 Task: Set date custom field "assignee" to "now".
Action: Mouse moved to (1400, 117)
Screenshot: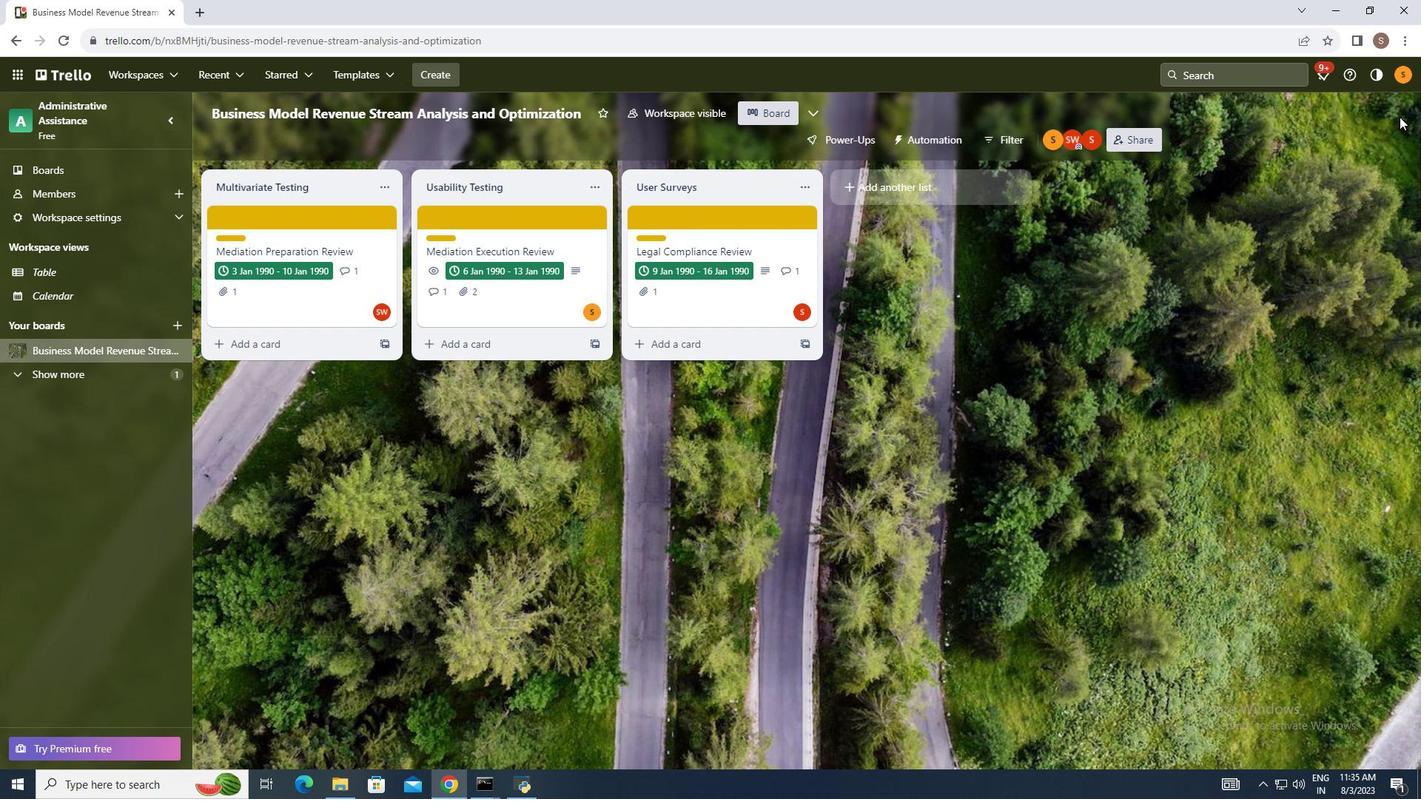 
Action: Mouse pressed left at (1400, 117)
Screenshot: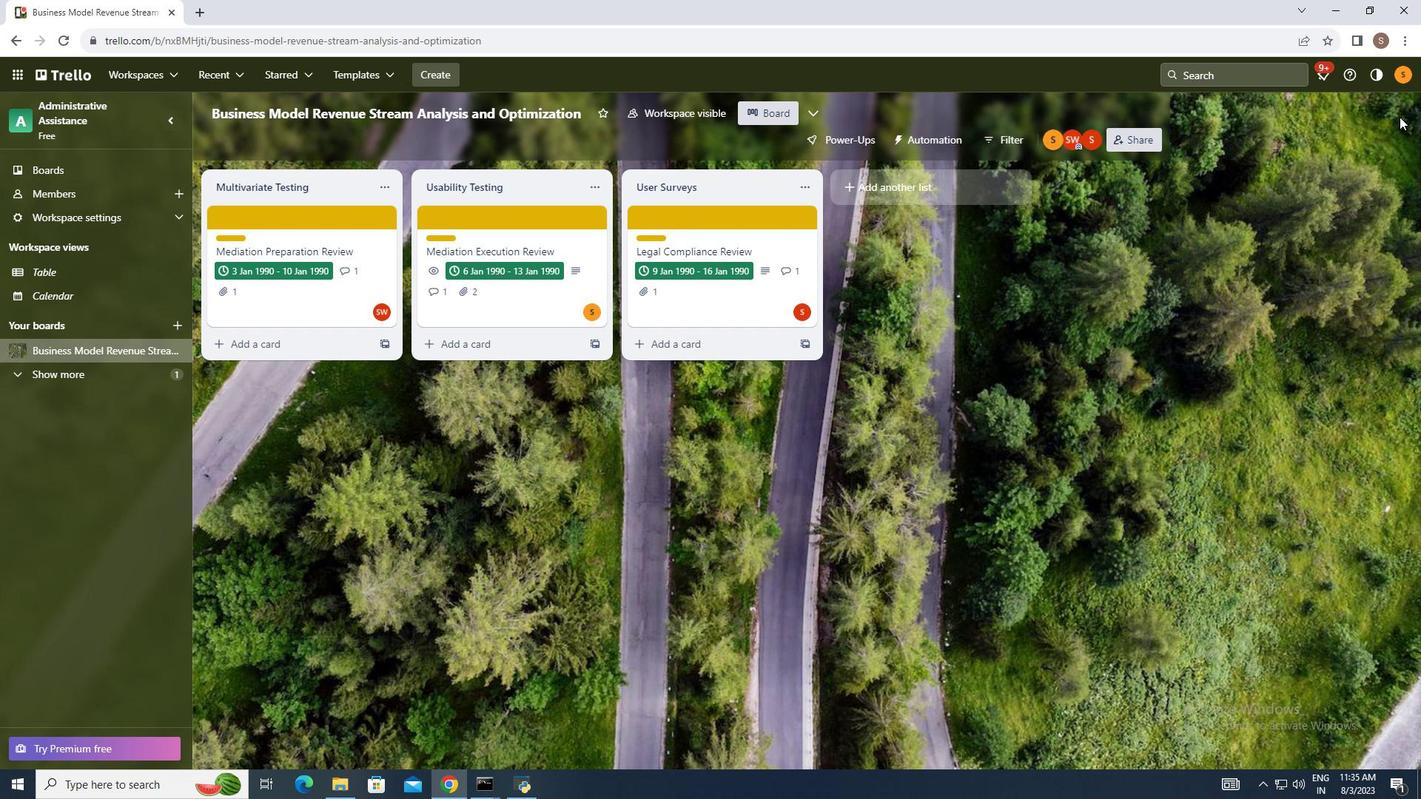 
Action: Mouse moved to (1297, 316)
Screenshot: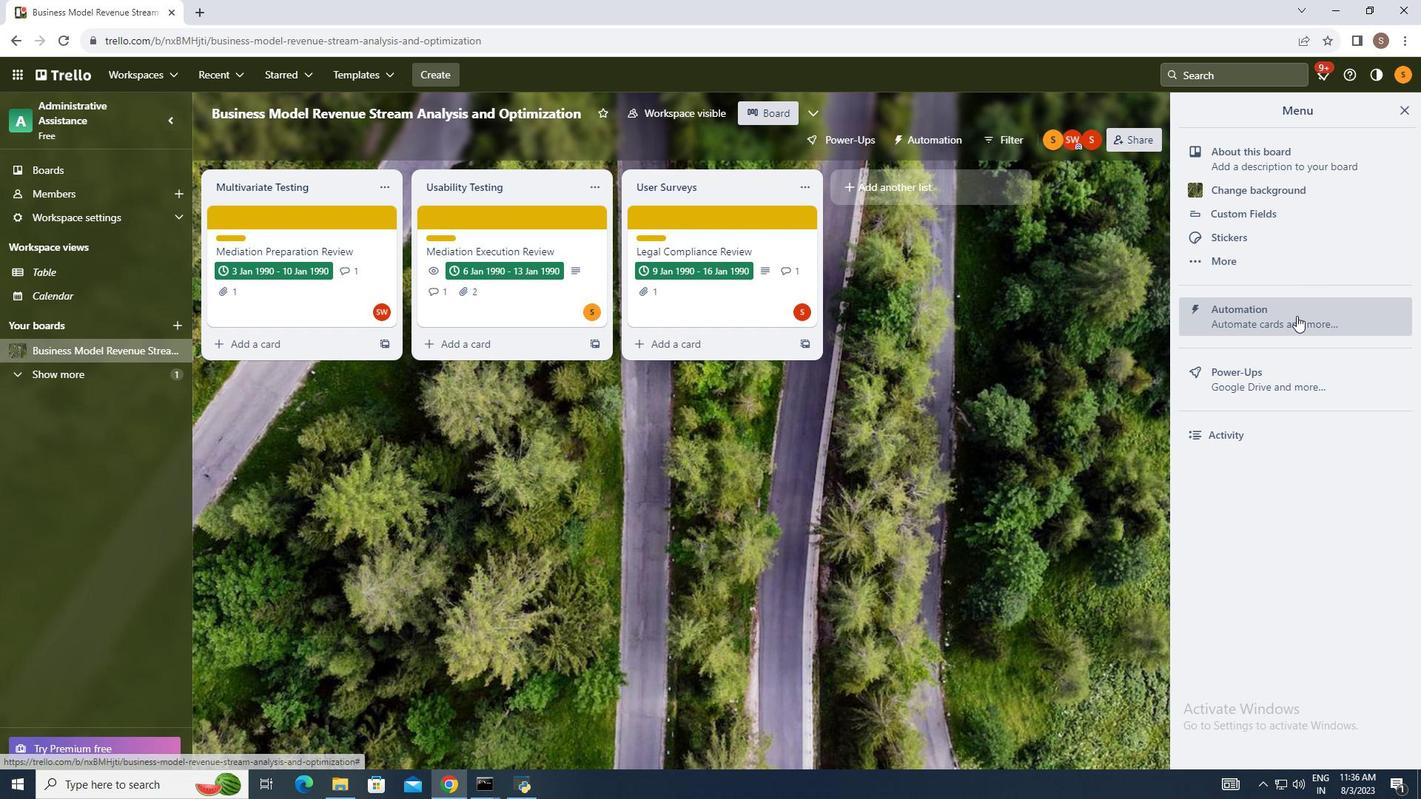 
Action: Mouse pressed left at (1297, 316)
Screenshot: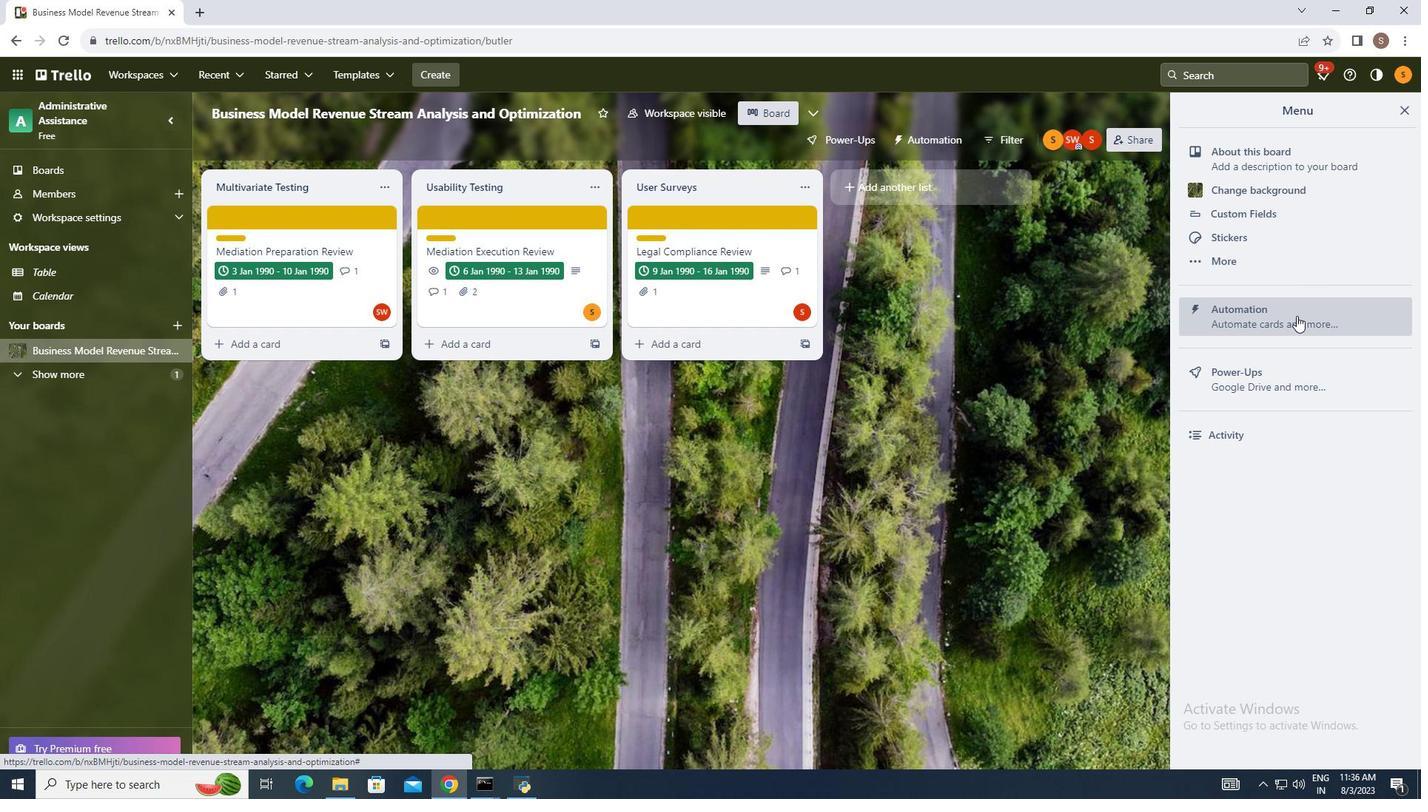
Action: Mouse moved to (285, 390)
Screenshot: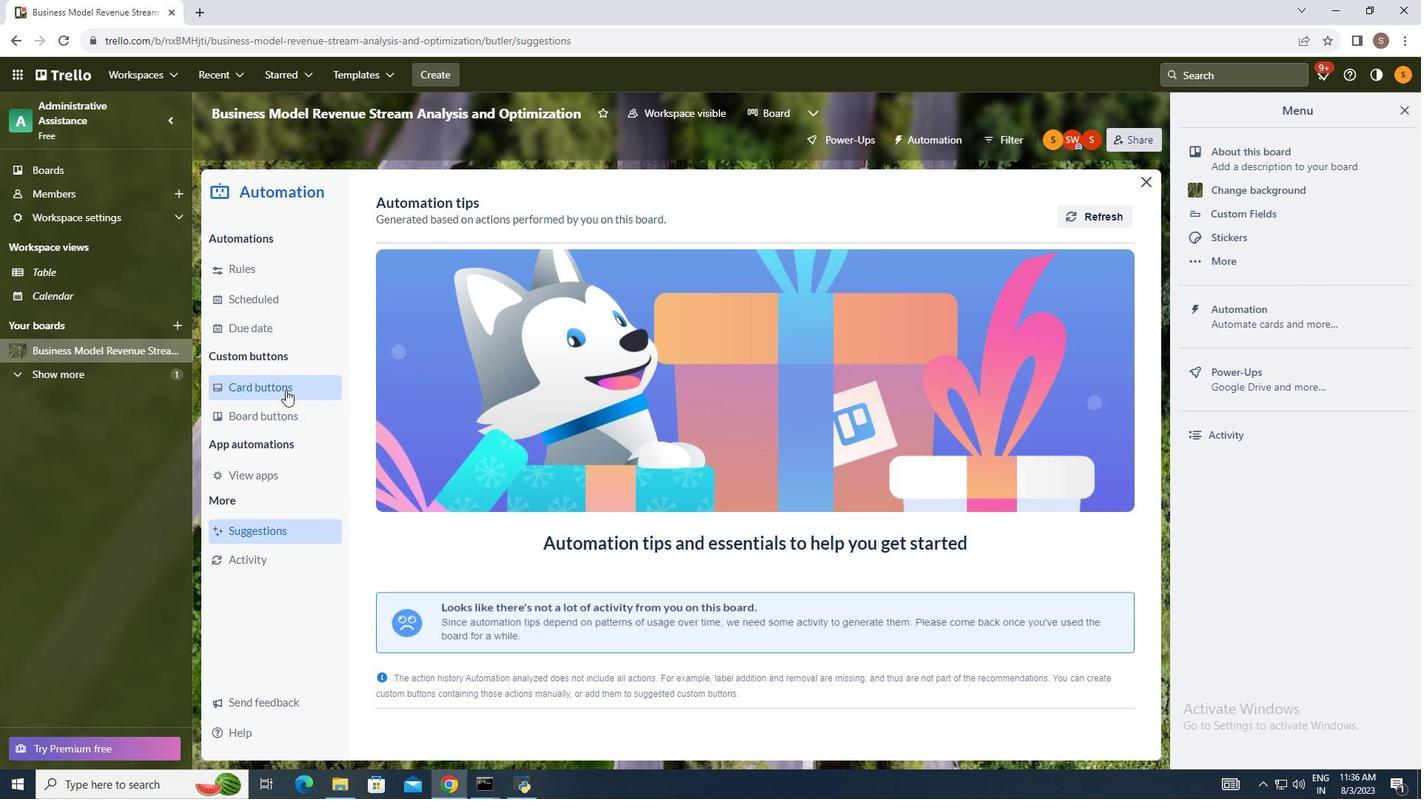 
Action: Mouse pressed left at (285, 390)
Screenshot: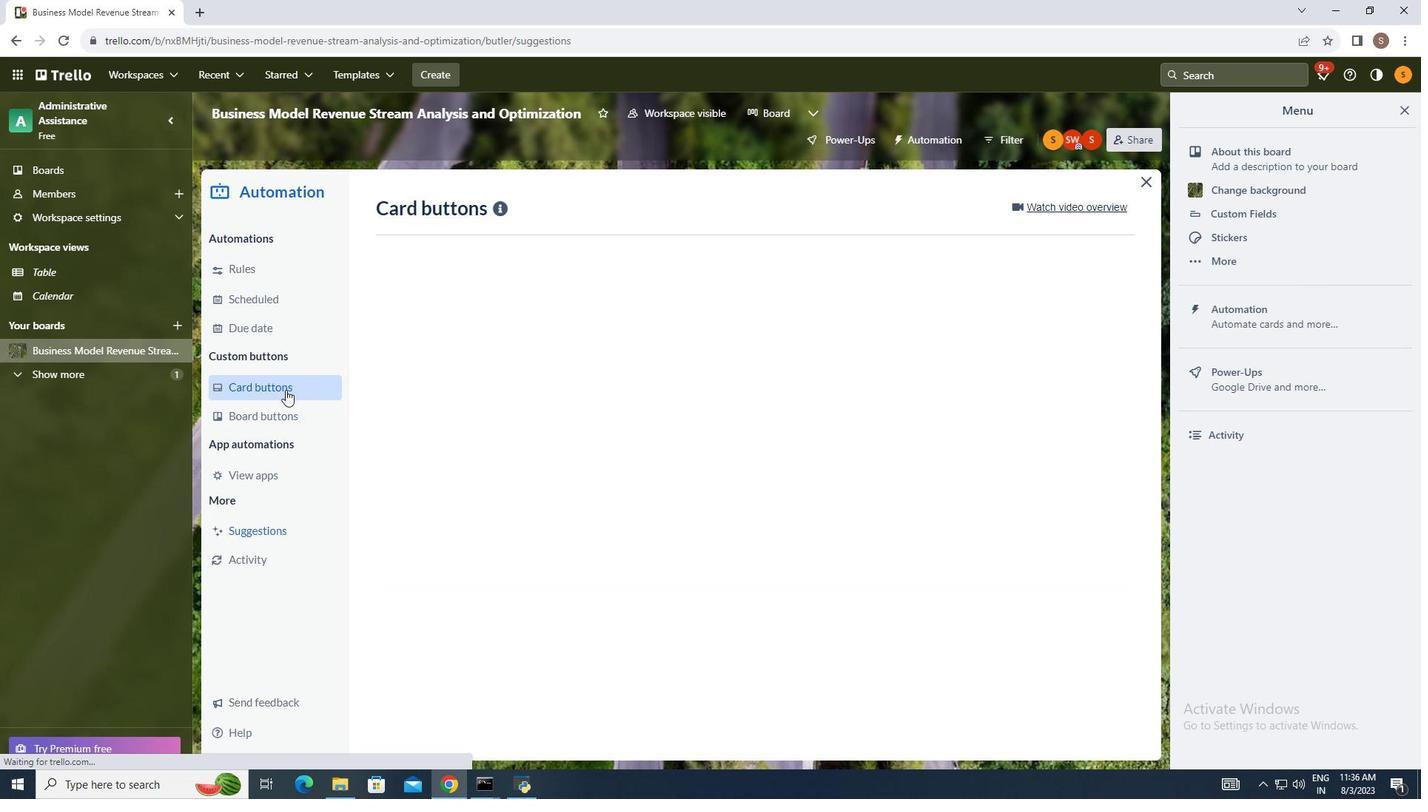 
Action: Mouse moved to (1070, 213)
Screenshot: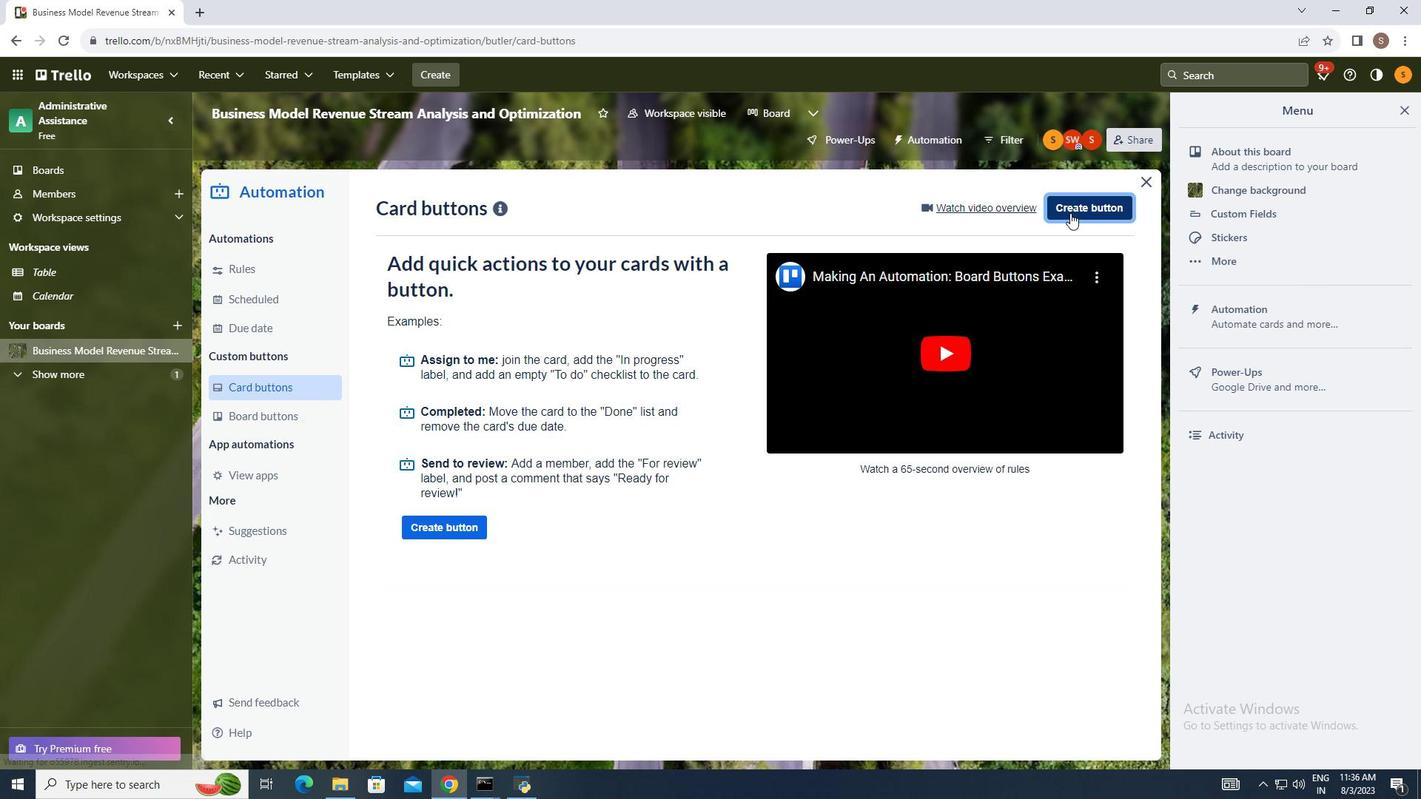 
Action: Mouse pressed left at (1070, 213)
Screenshot: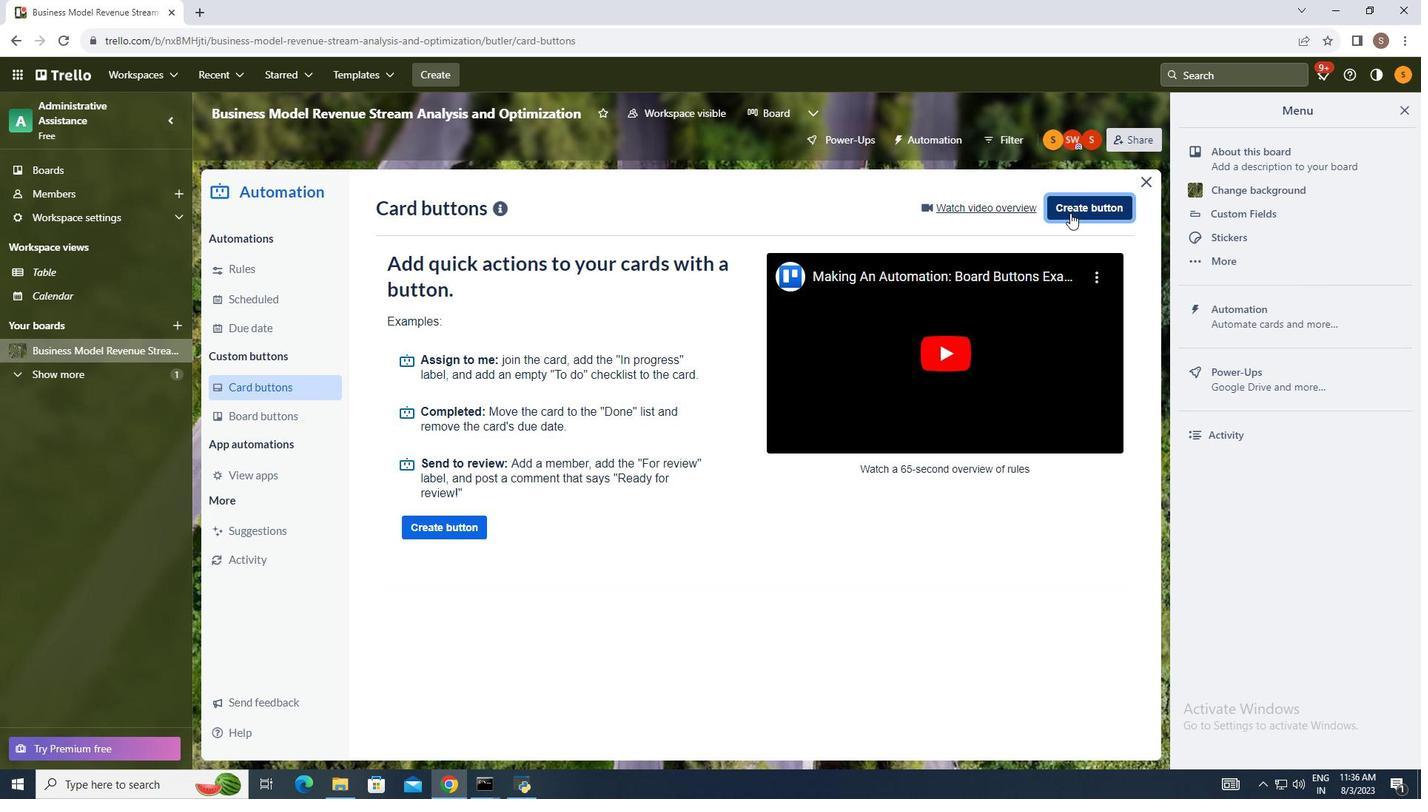 
Action: Mouse moved to (756, 417)
Screenshot: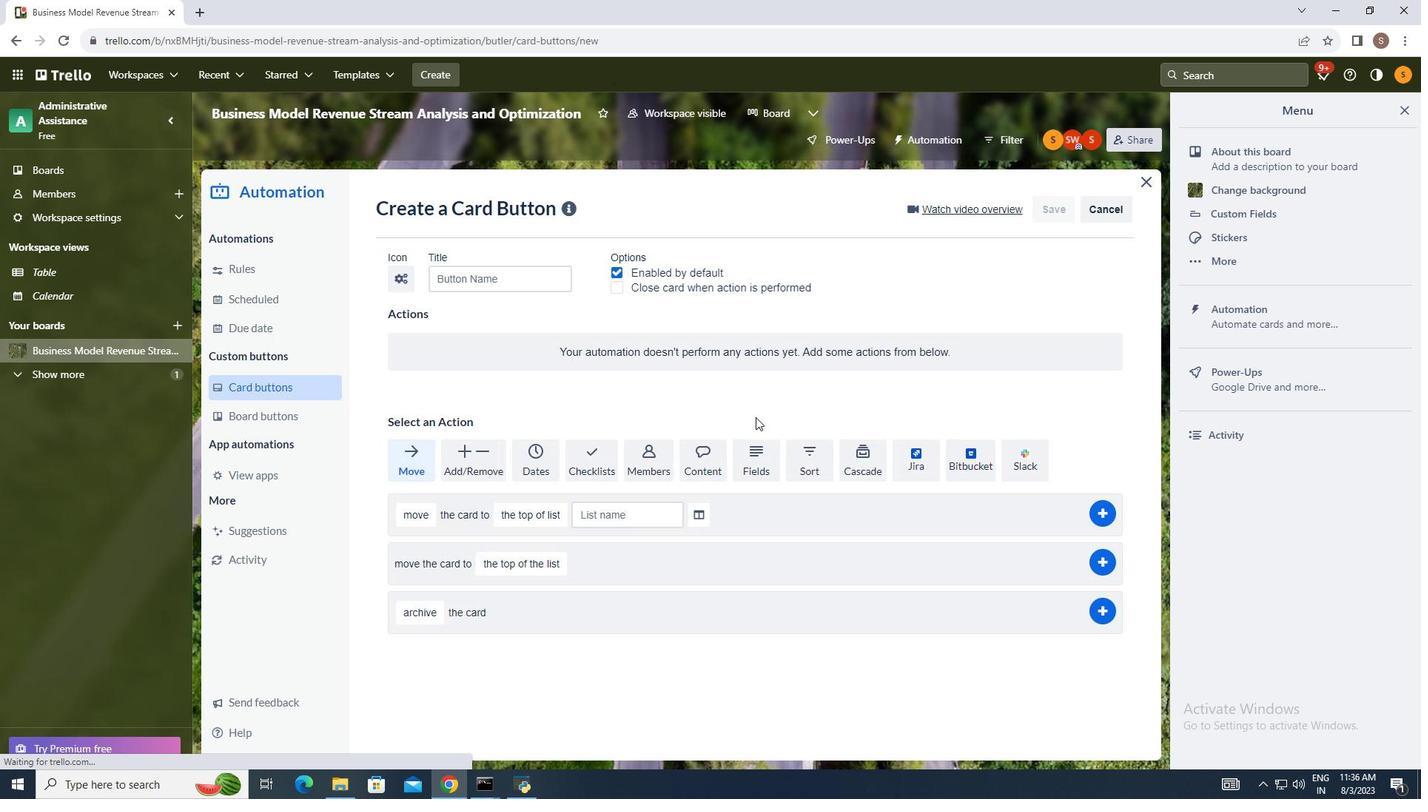 
Action: Mouse pressed left at (756, 417)
Screenshot: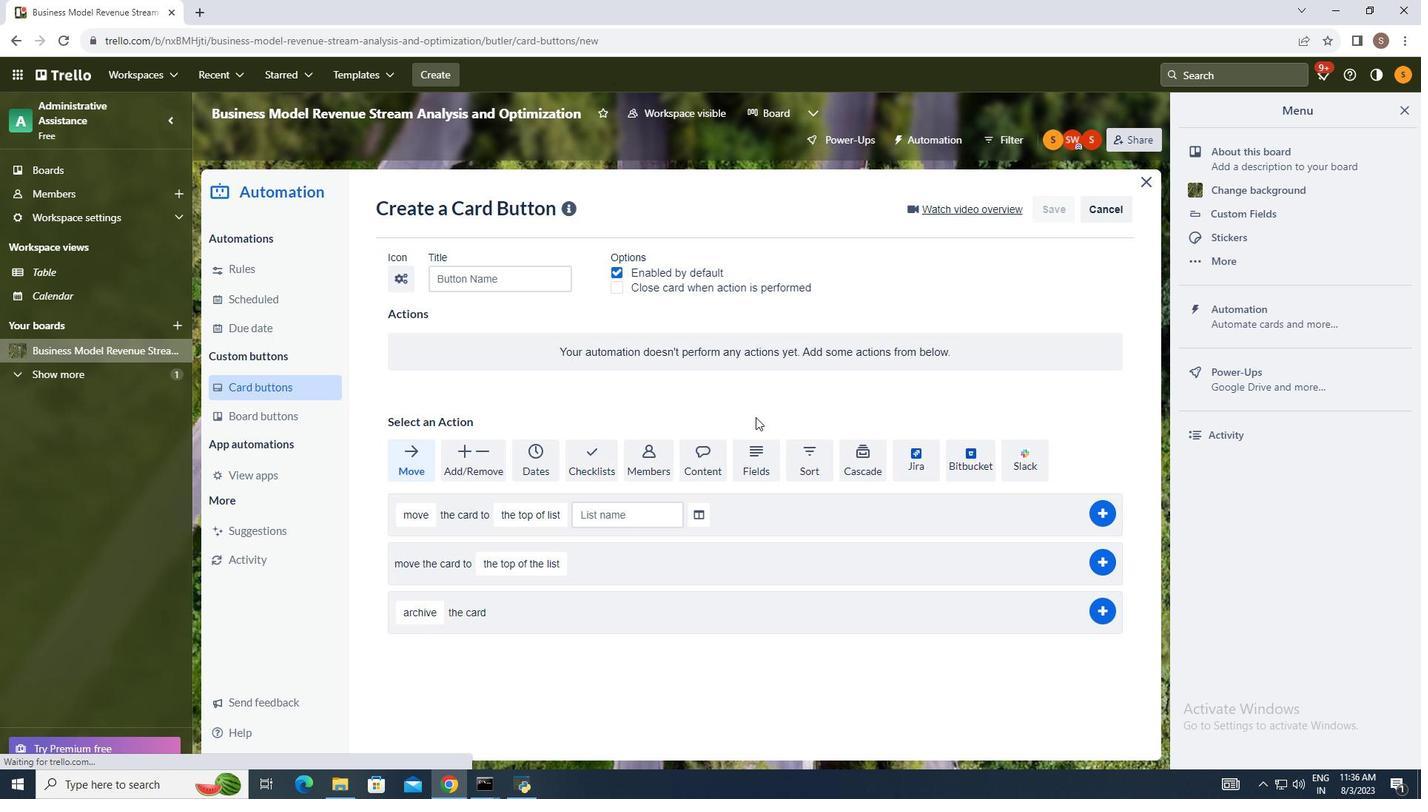 
Action: Mouse moved to (761, 457)
Screenshot: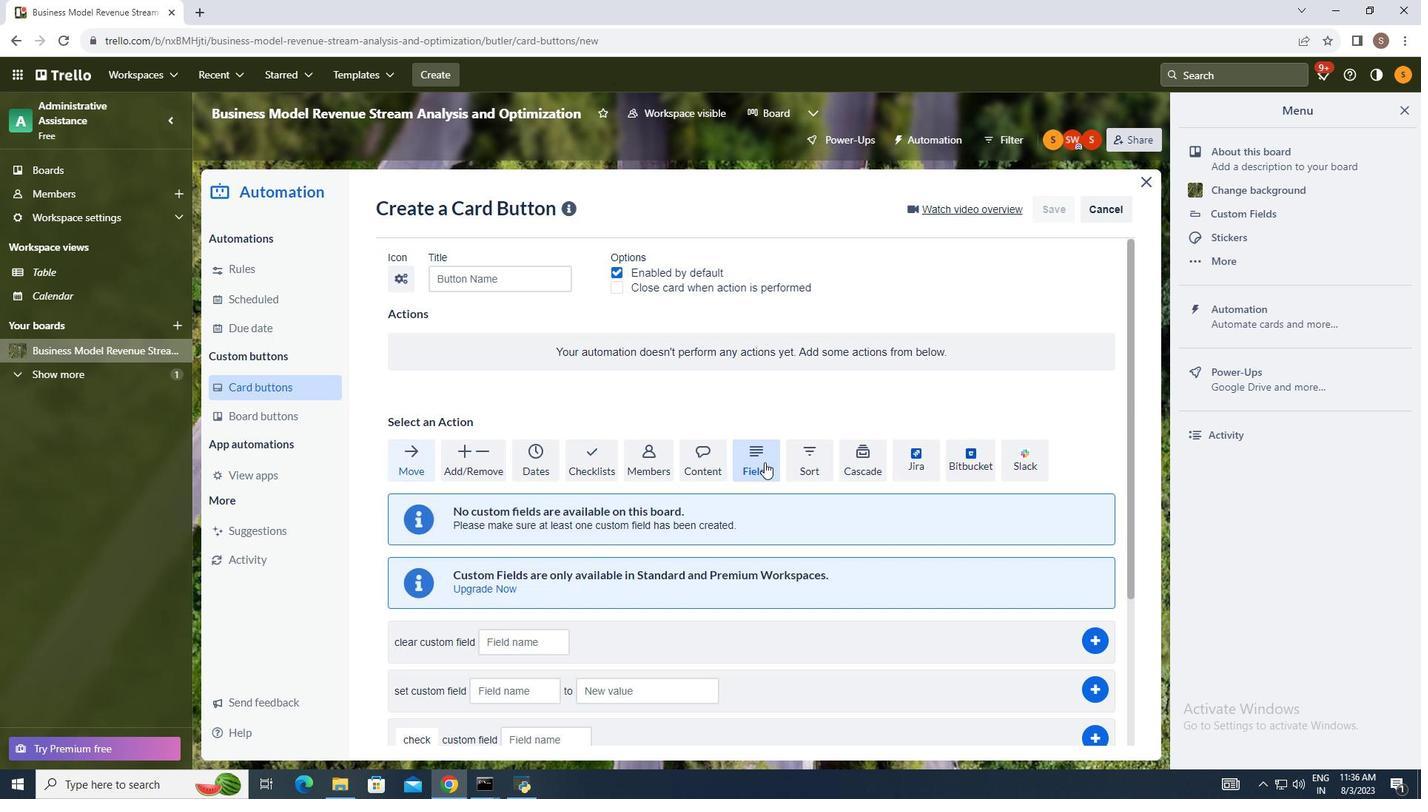 
Action: Mouse pressed left at (761, 457)
Screenshot: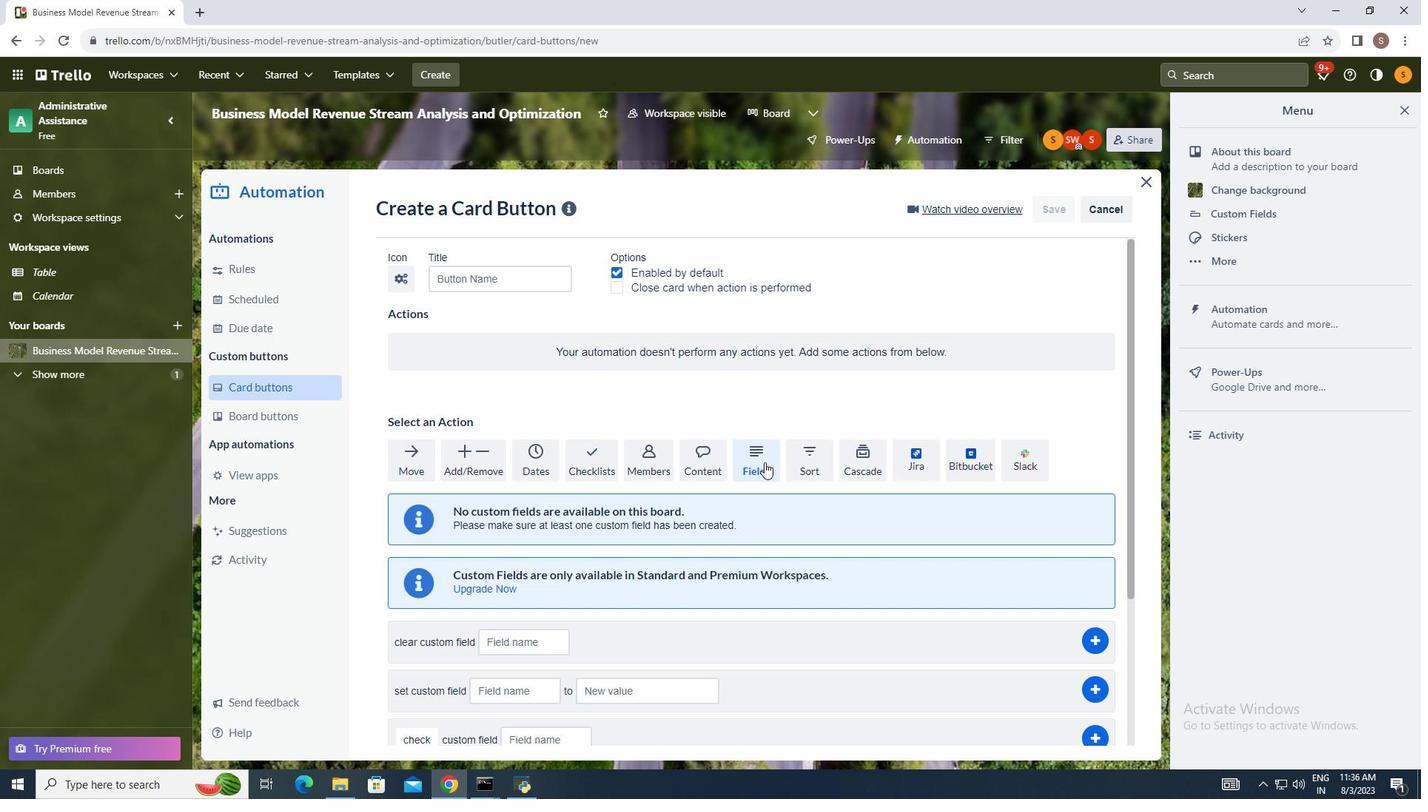 
Action: Mouse moved to (760, 512)
Screenshot: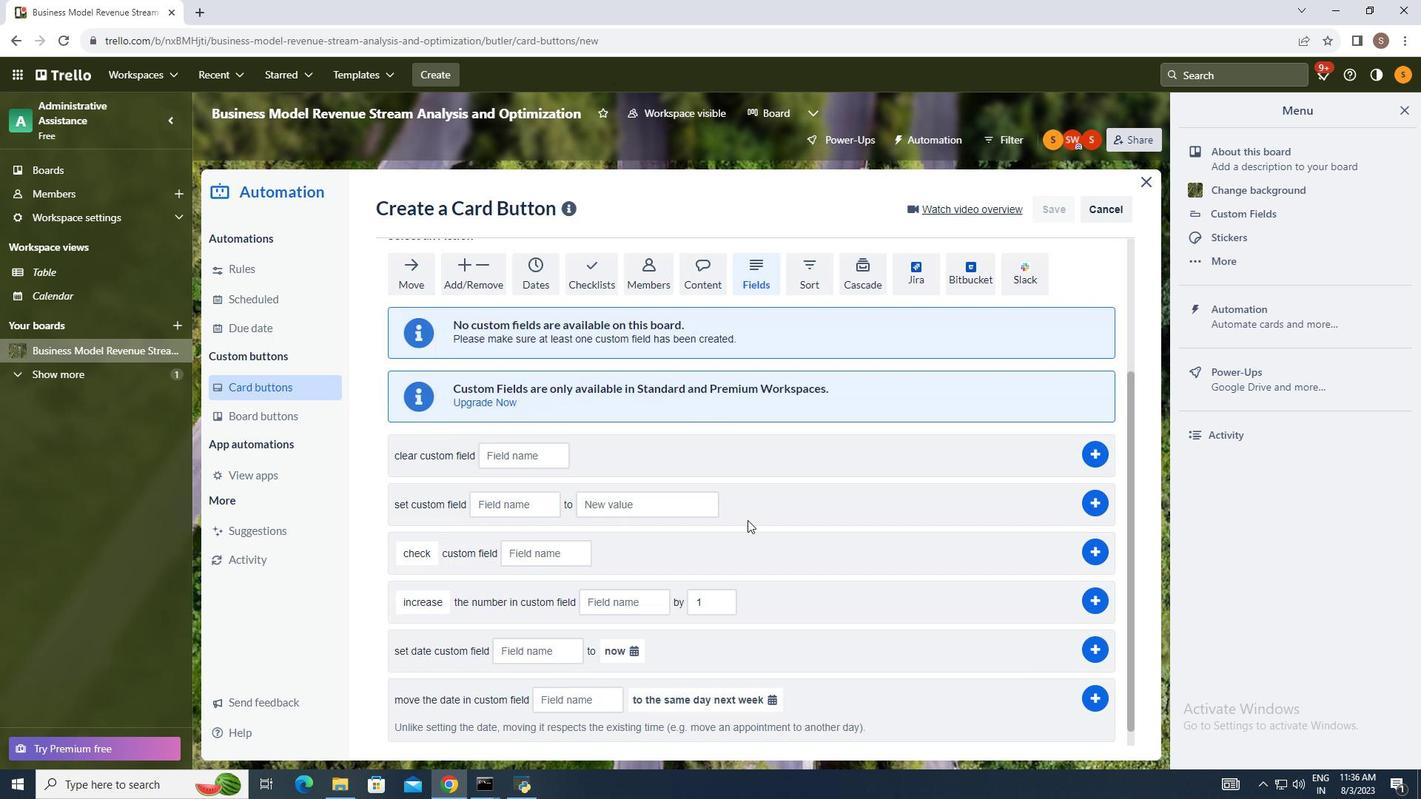 
Action: Mouse scrolled (760, 511) with delta (0, 0)
Screenshot: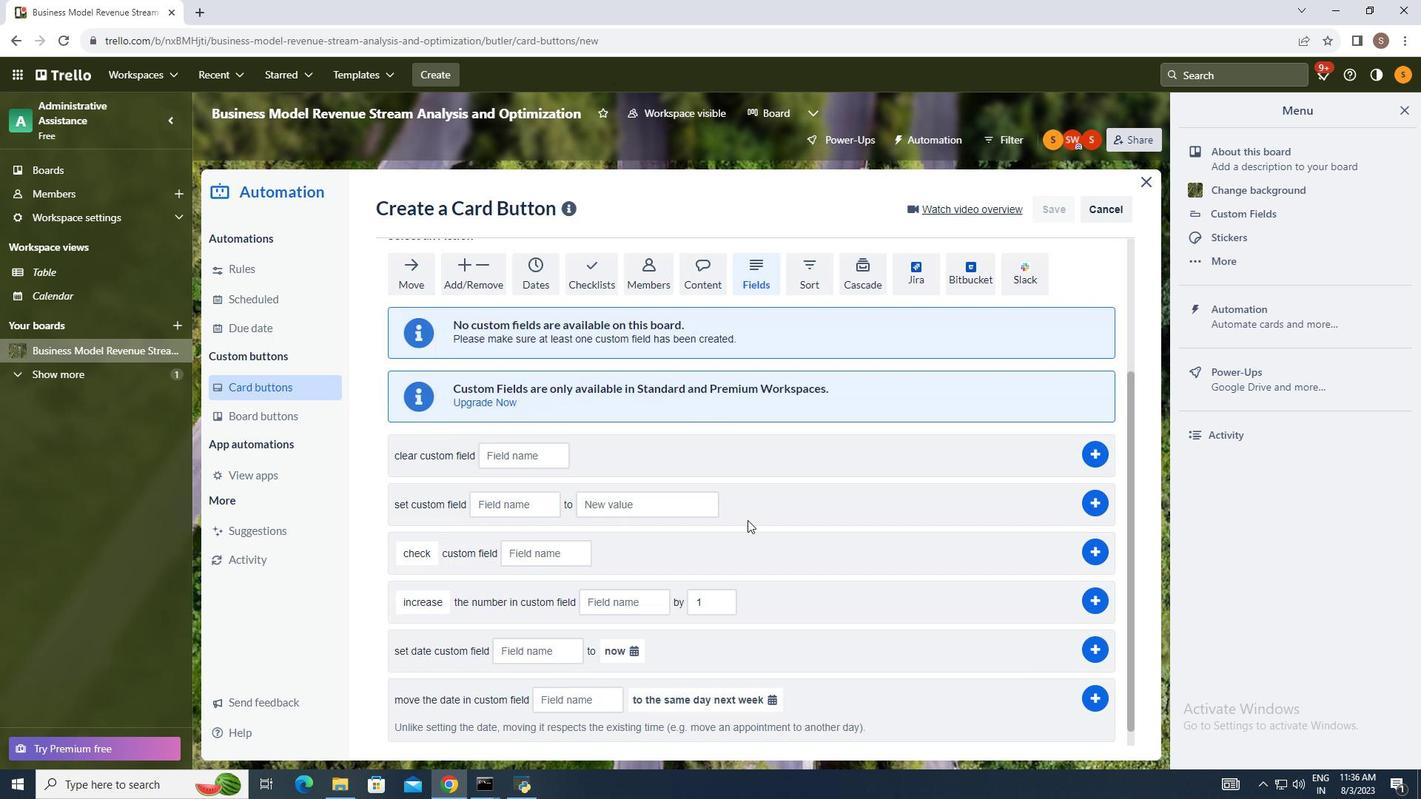 
Action: Mouse moved to (753, 519)
Screenshot: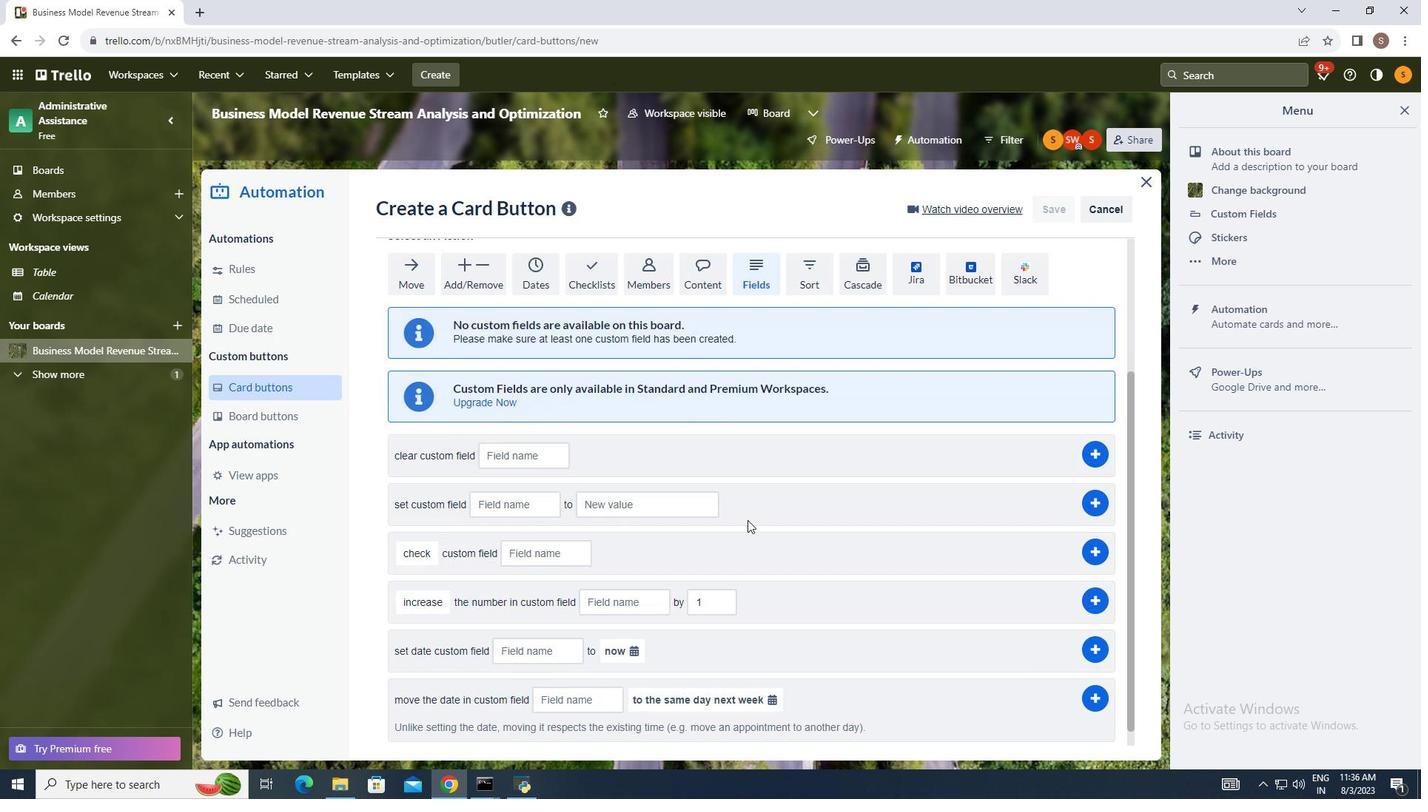
Action: Mouse scrolled (753, 519) with delta (0, 0)
Screenshot: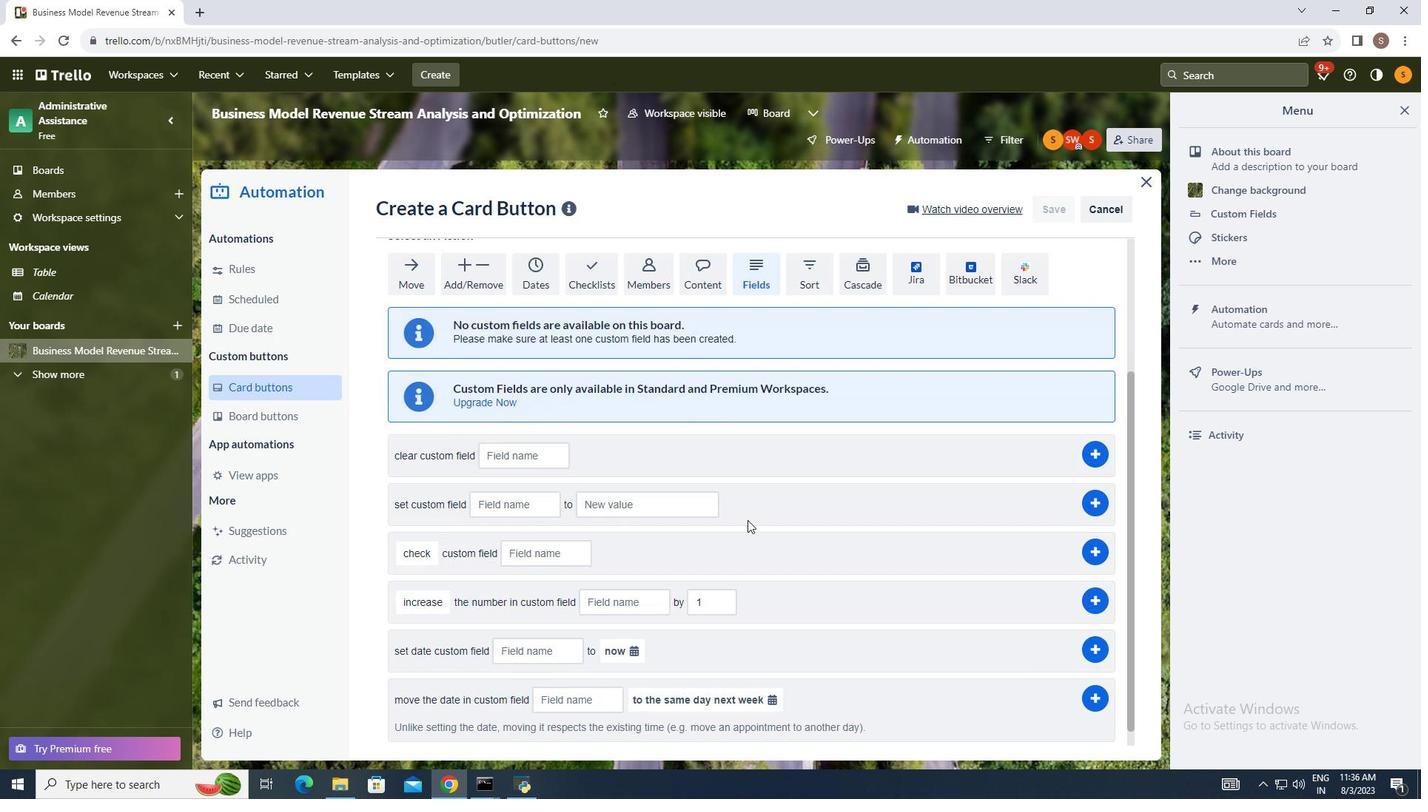 
Action: Mouse moved to (748, 522)
Screenshot: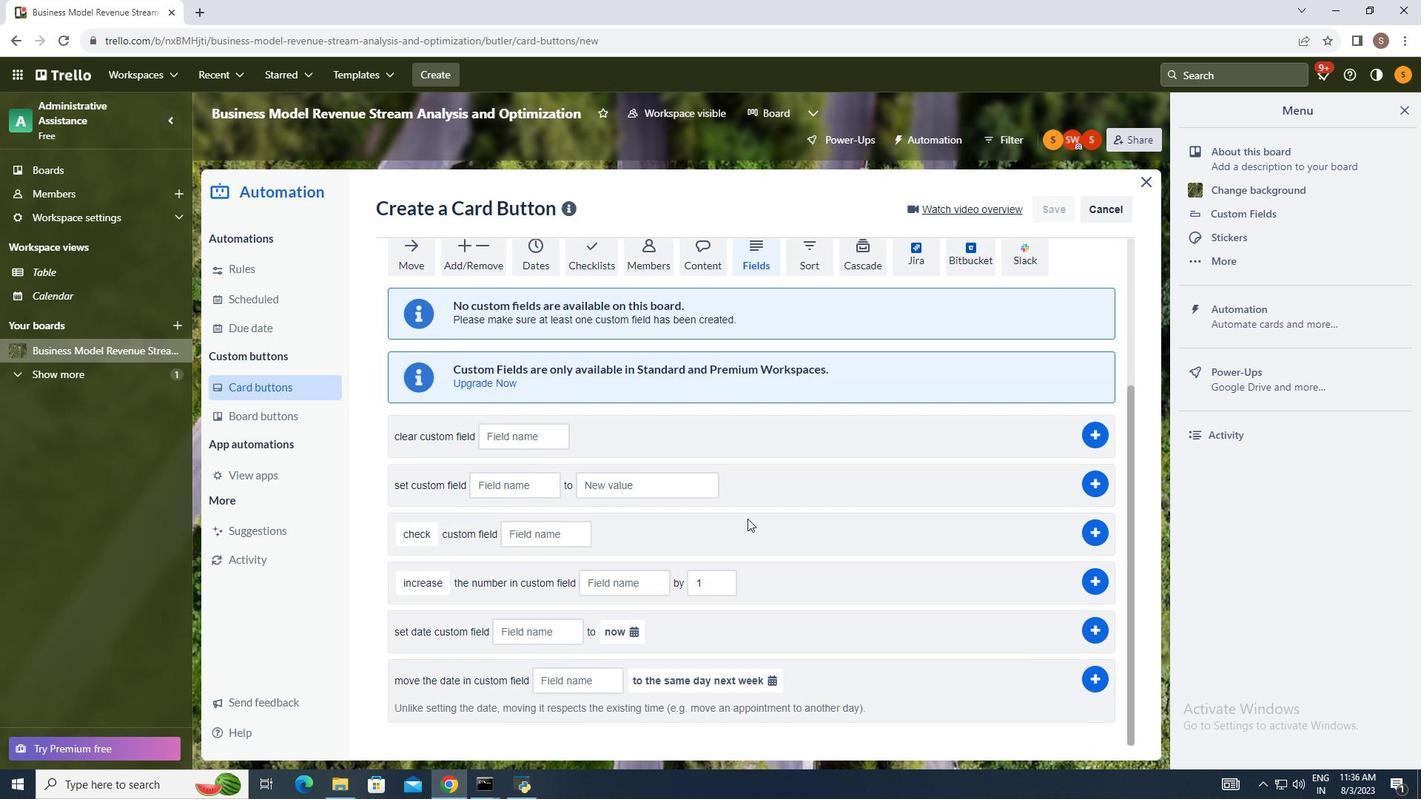 
Action: Mouse scrolled (748, 521) with delta (0, 0)
Screenshot: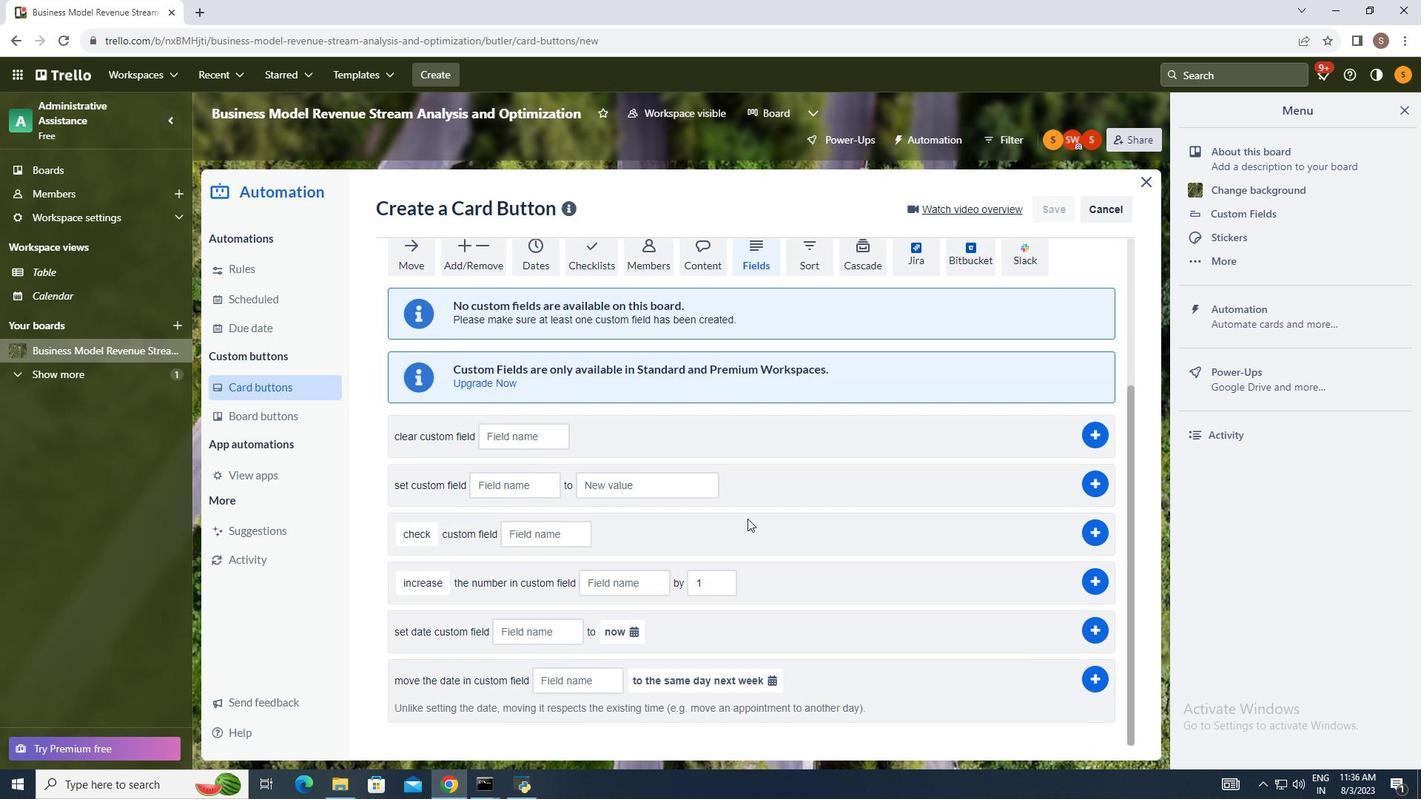
Action: Mouse scrolled (748, 521) with delta (0, 0)
Screenshot: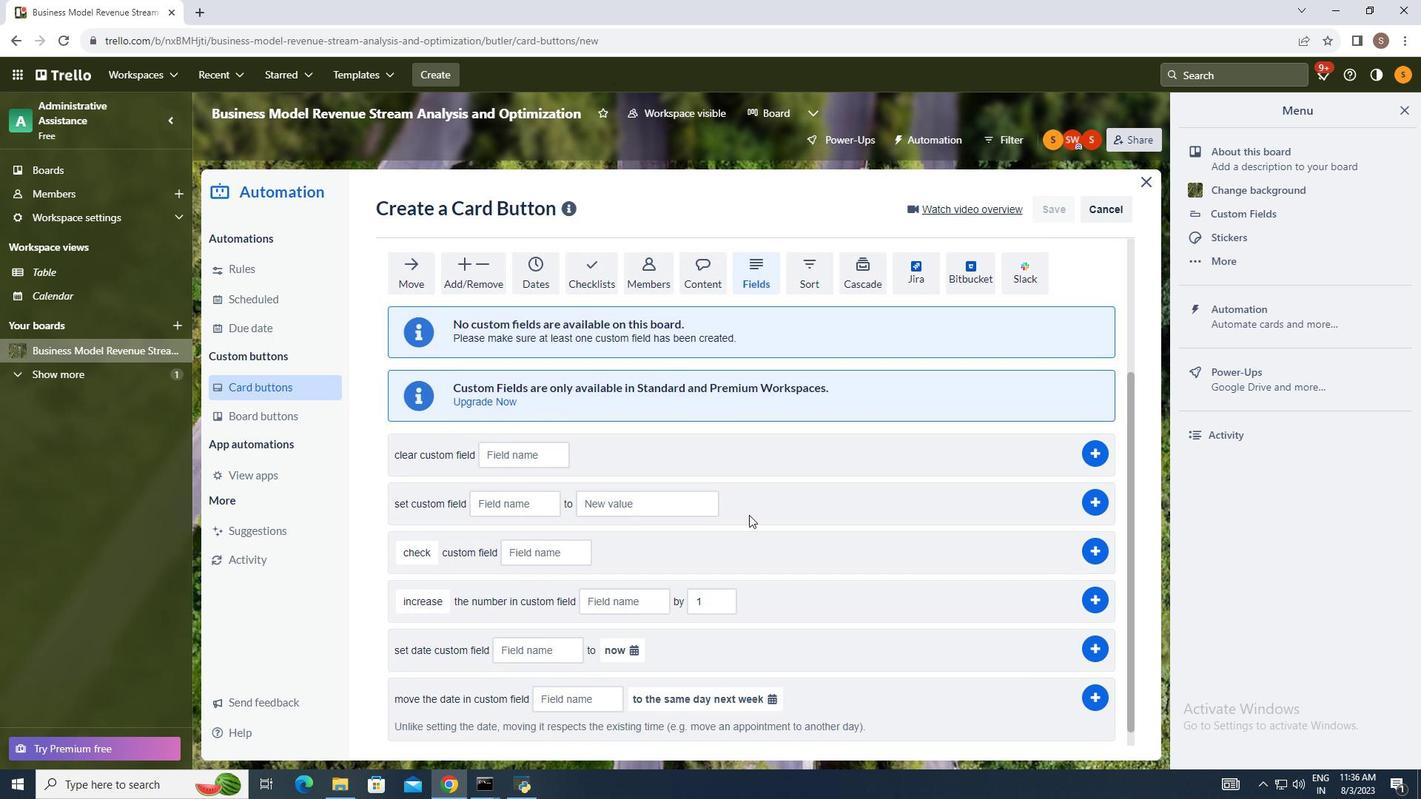 
Action: Mouse moved to (747, 519)
Screenshot: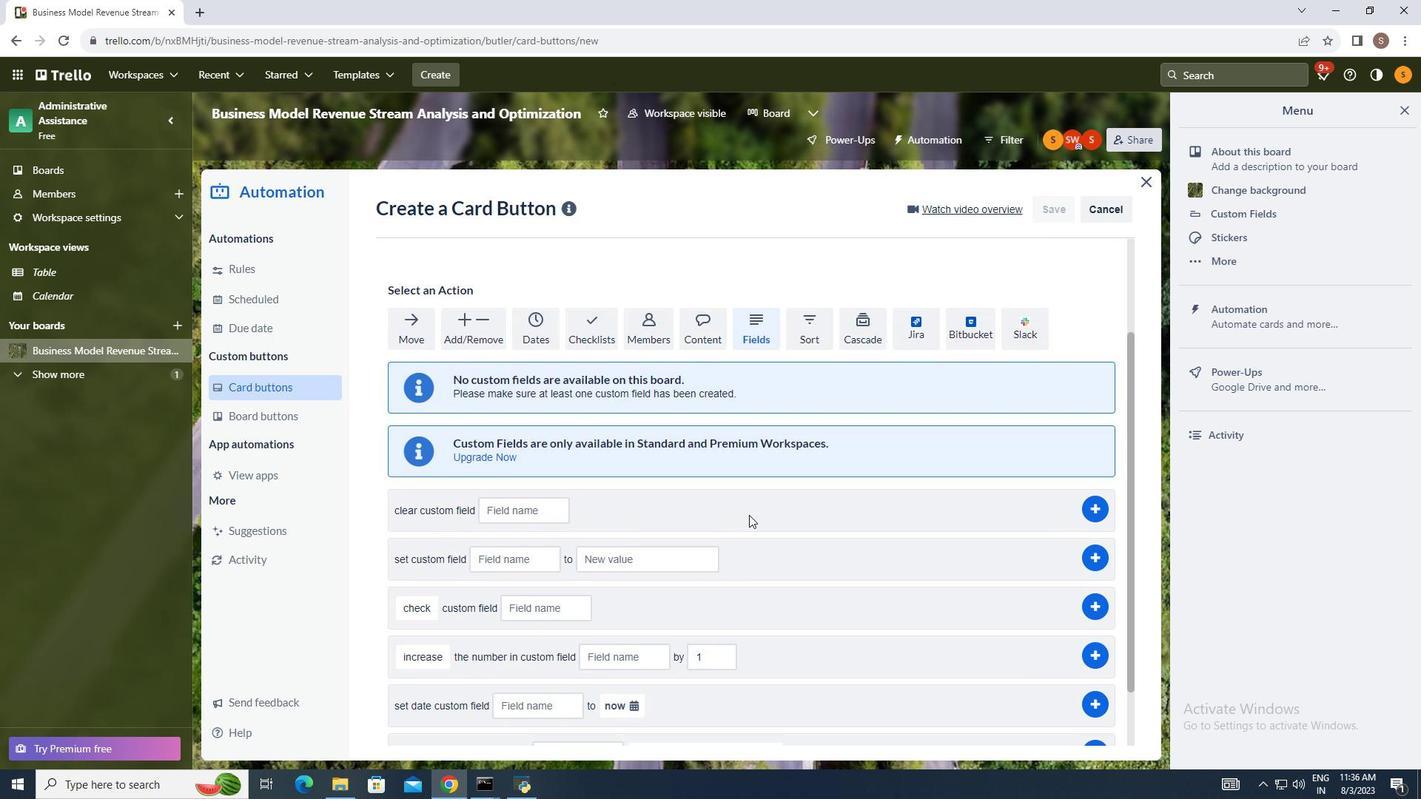 
Action: Mouse scrolled (747, 520) with delta (0, 0)
Screenshot: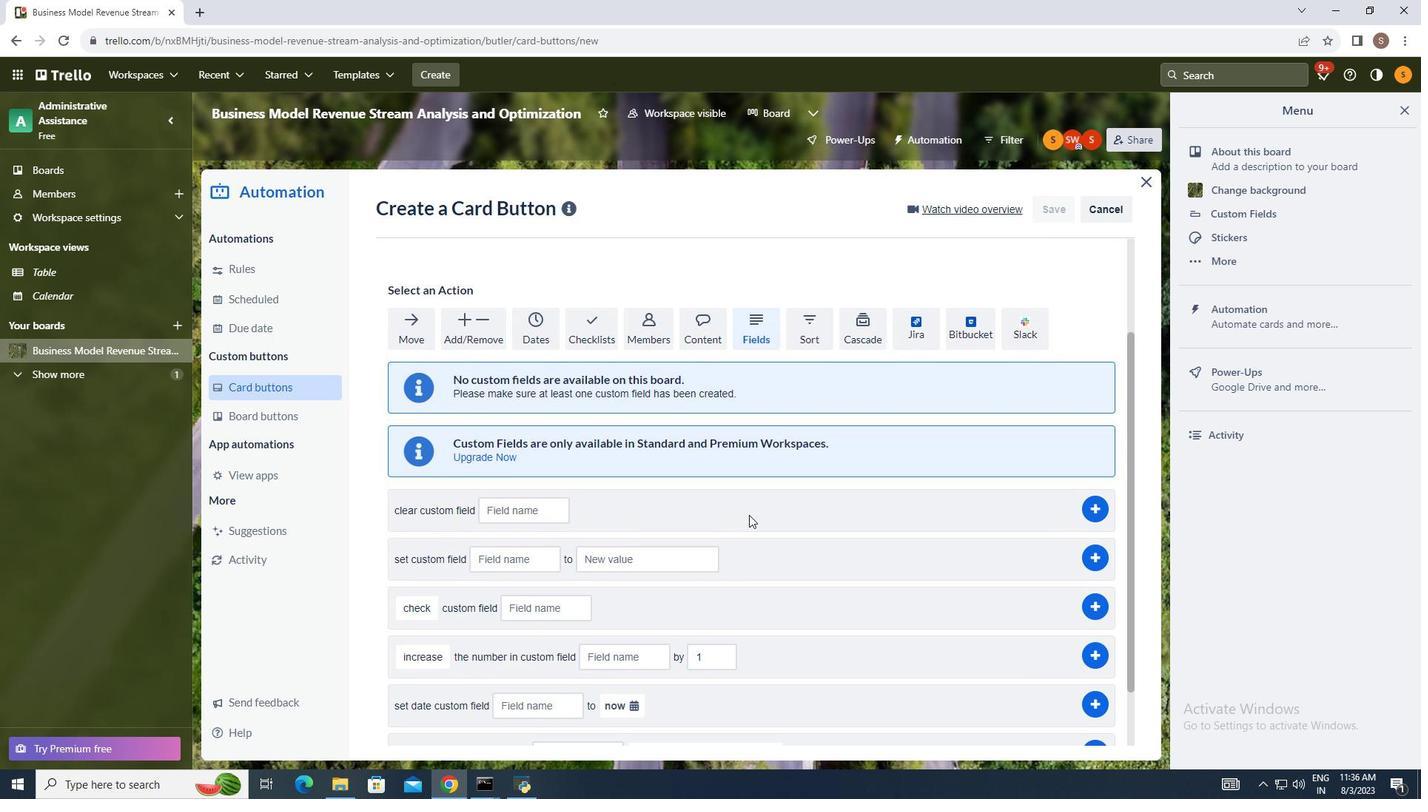 
Action: Mouse moved to (762, 514)
Screenshot: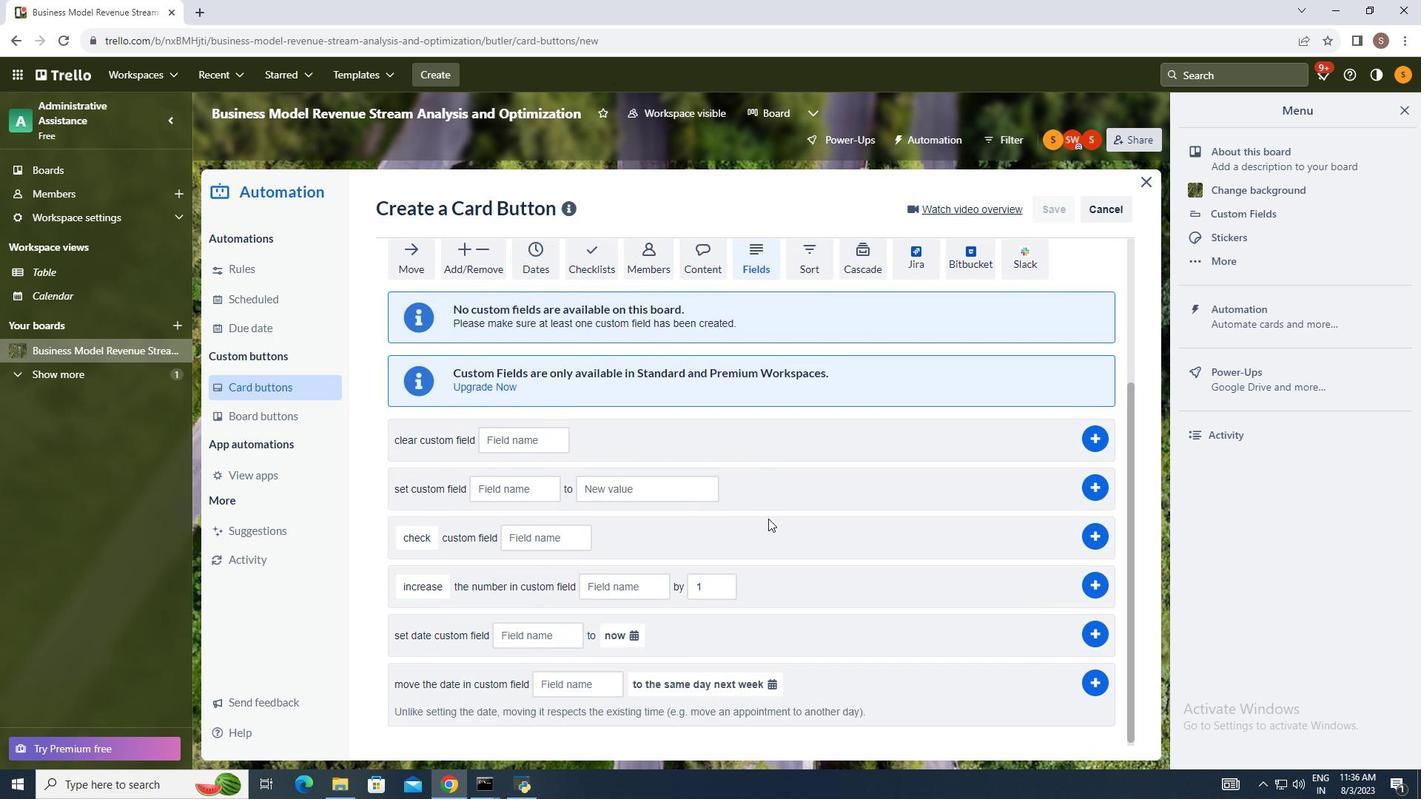 
Action: Mouse scrolled (762, 513) with delta (0, 0)
Screenshot: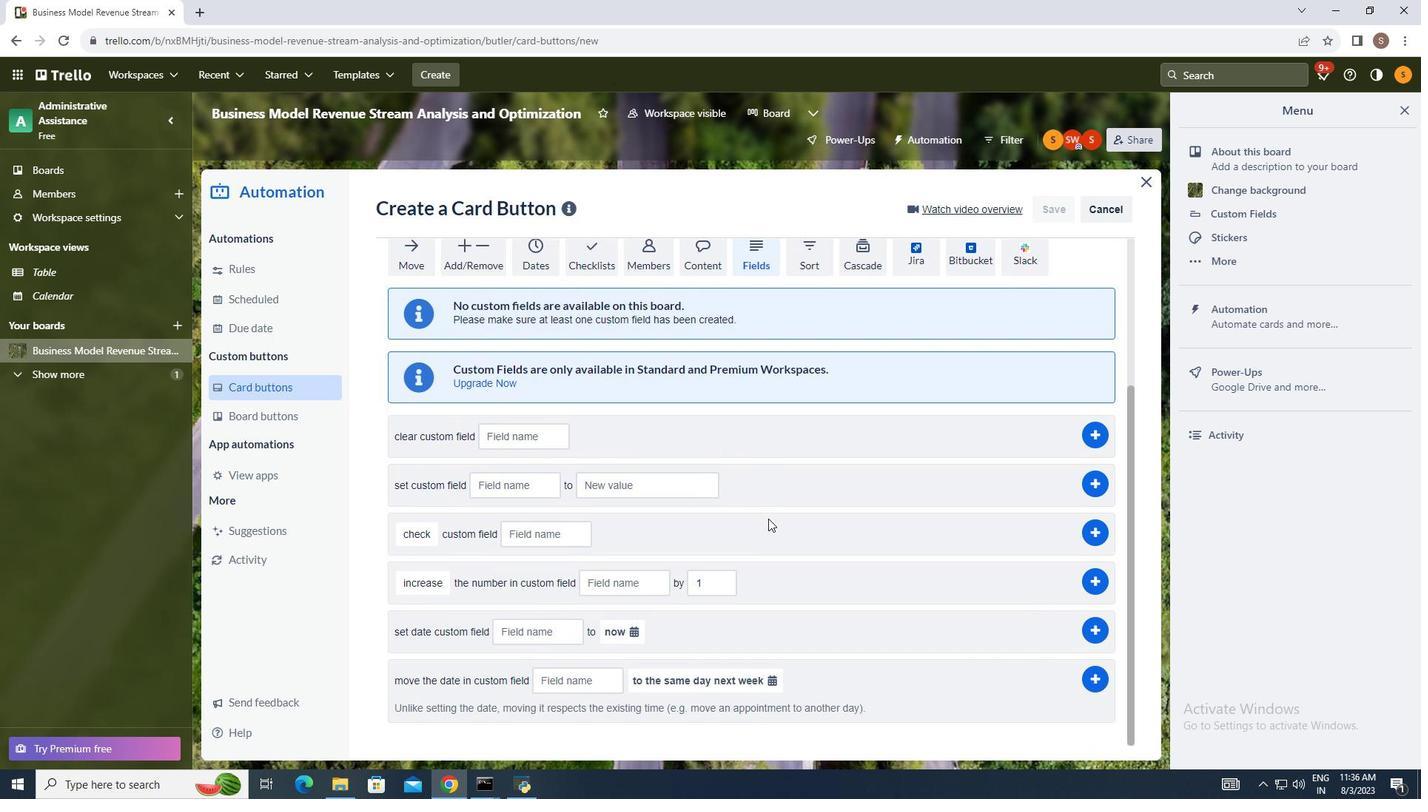 
Action: Mouse moved to (767, 516)
Screenshot: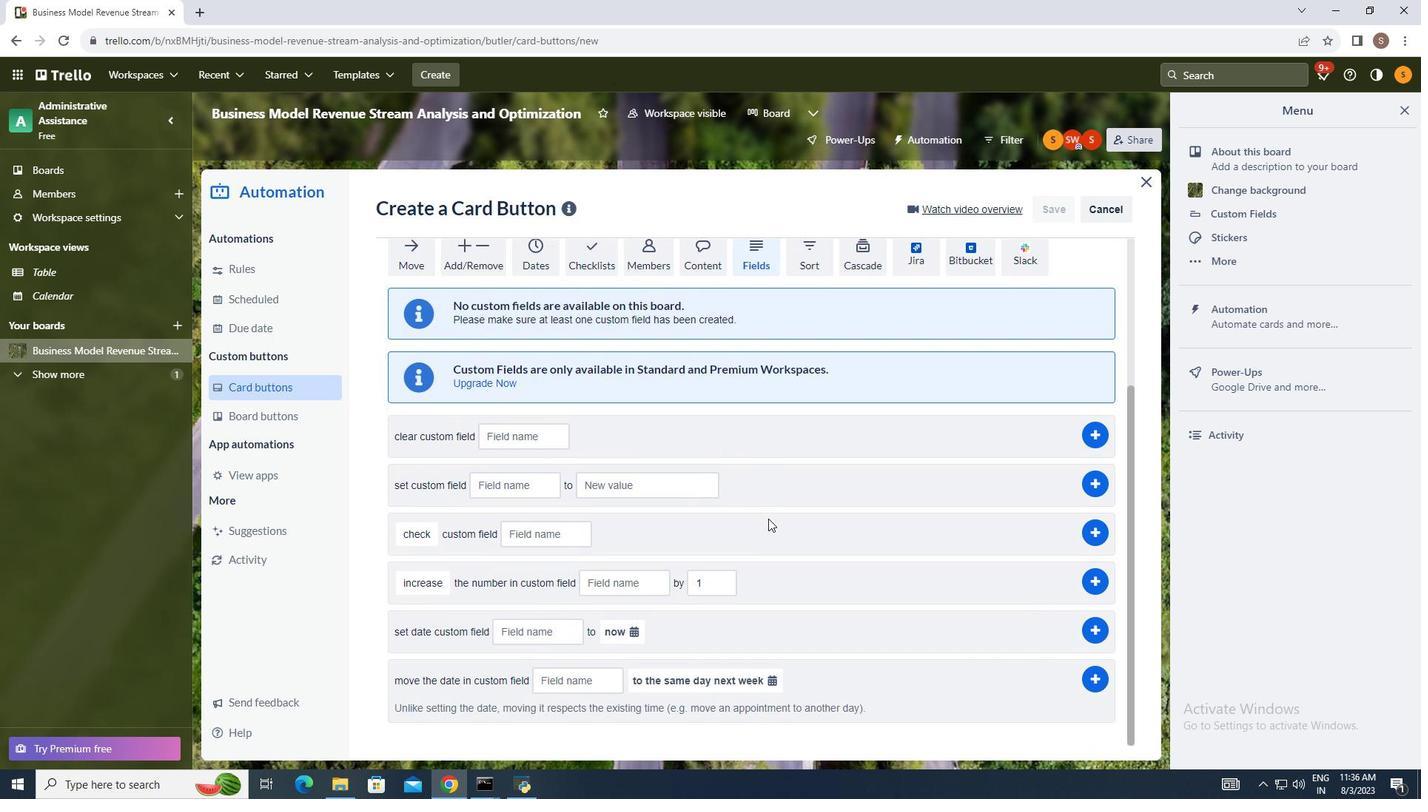 
Action: Mouse scrolled (767, 515) with delta (0, 0)
Screenshot: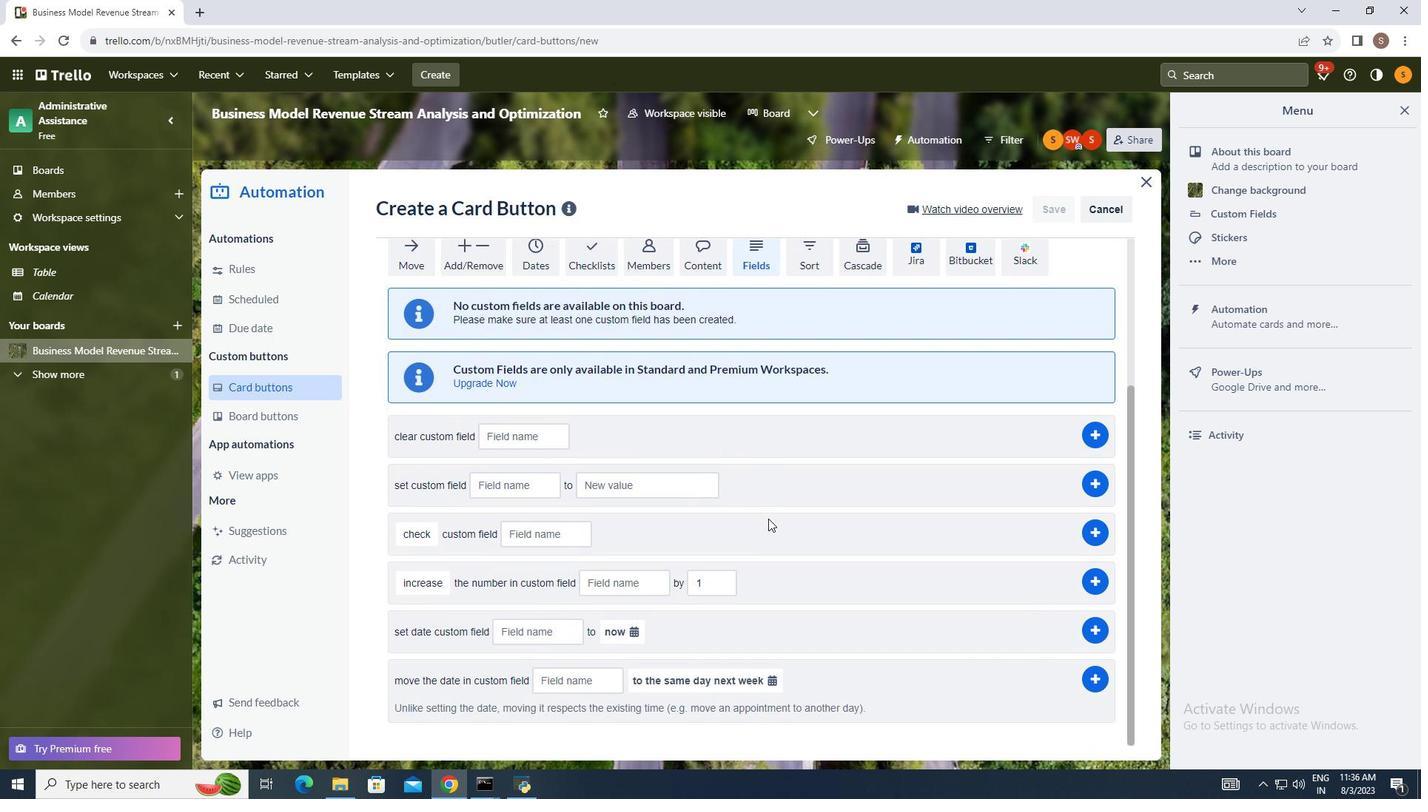 
Action: Mouse moved to (767, 518)
Screenshot: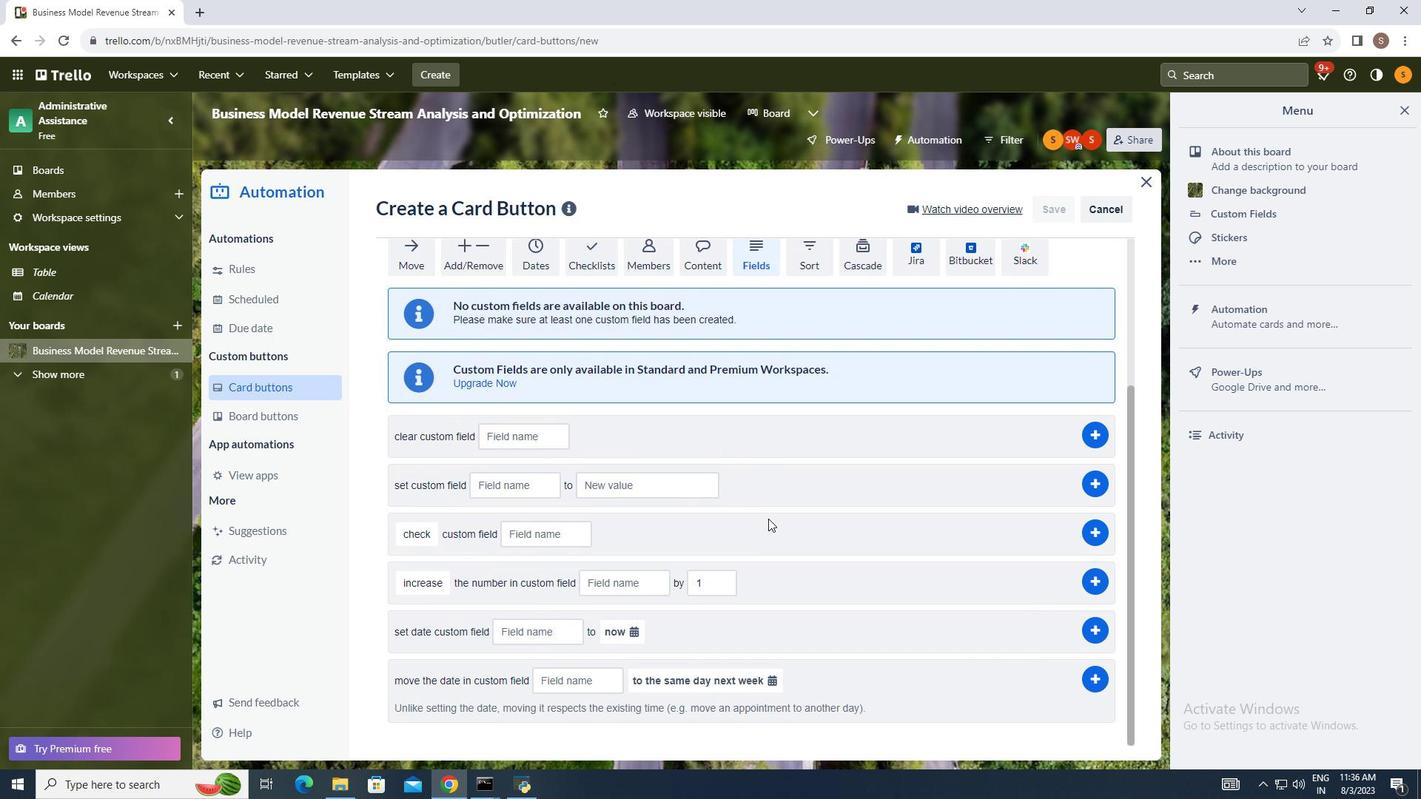 
Action: Mouse scrolled (767, 517) with delta (0, 0)
Screenshot: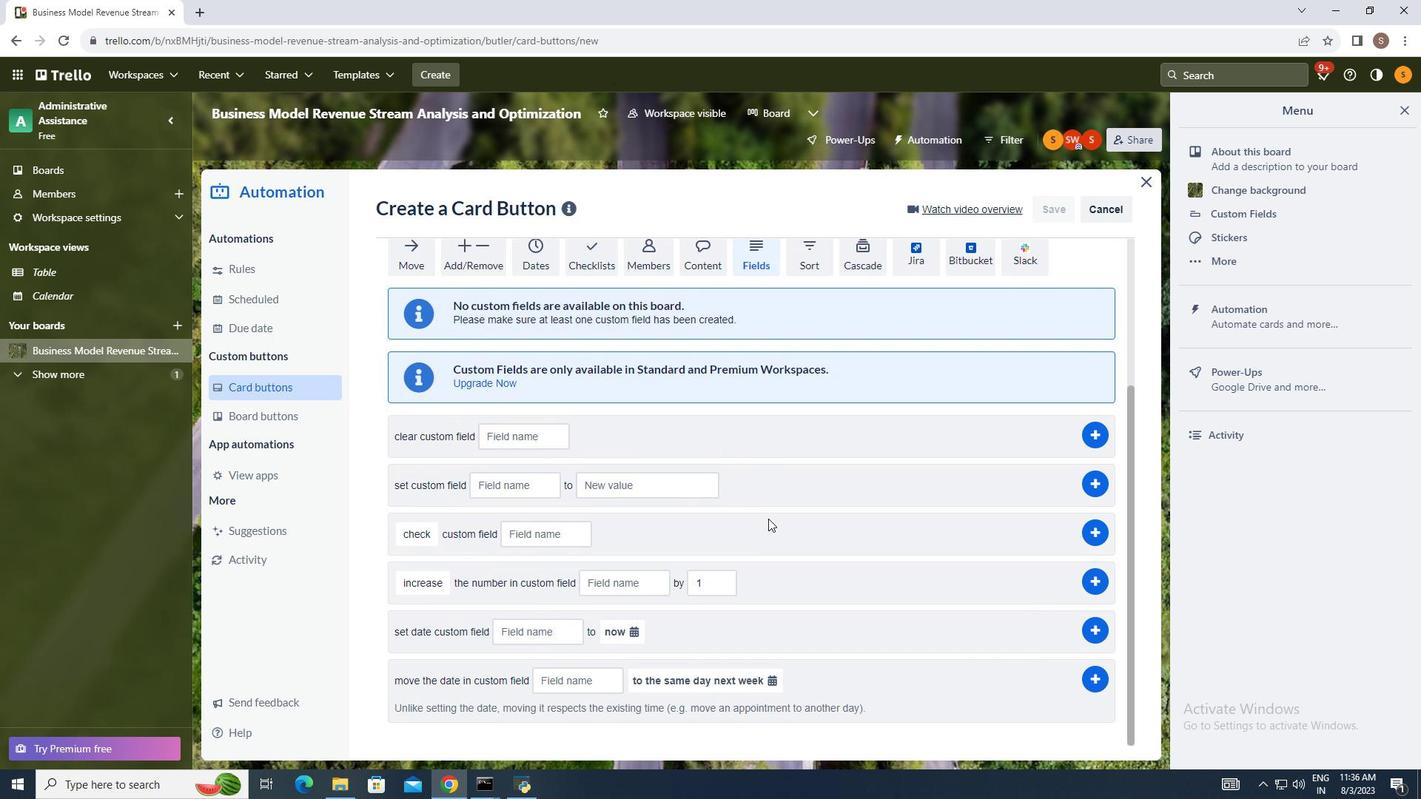 
Action: Mouse moved to (767, 519)
Screenshot: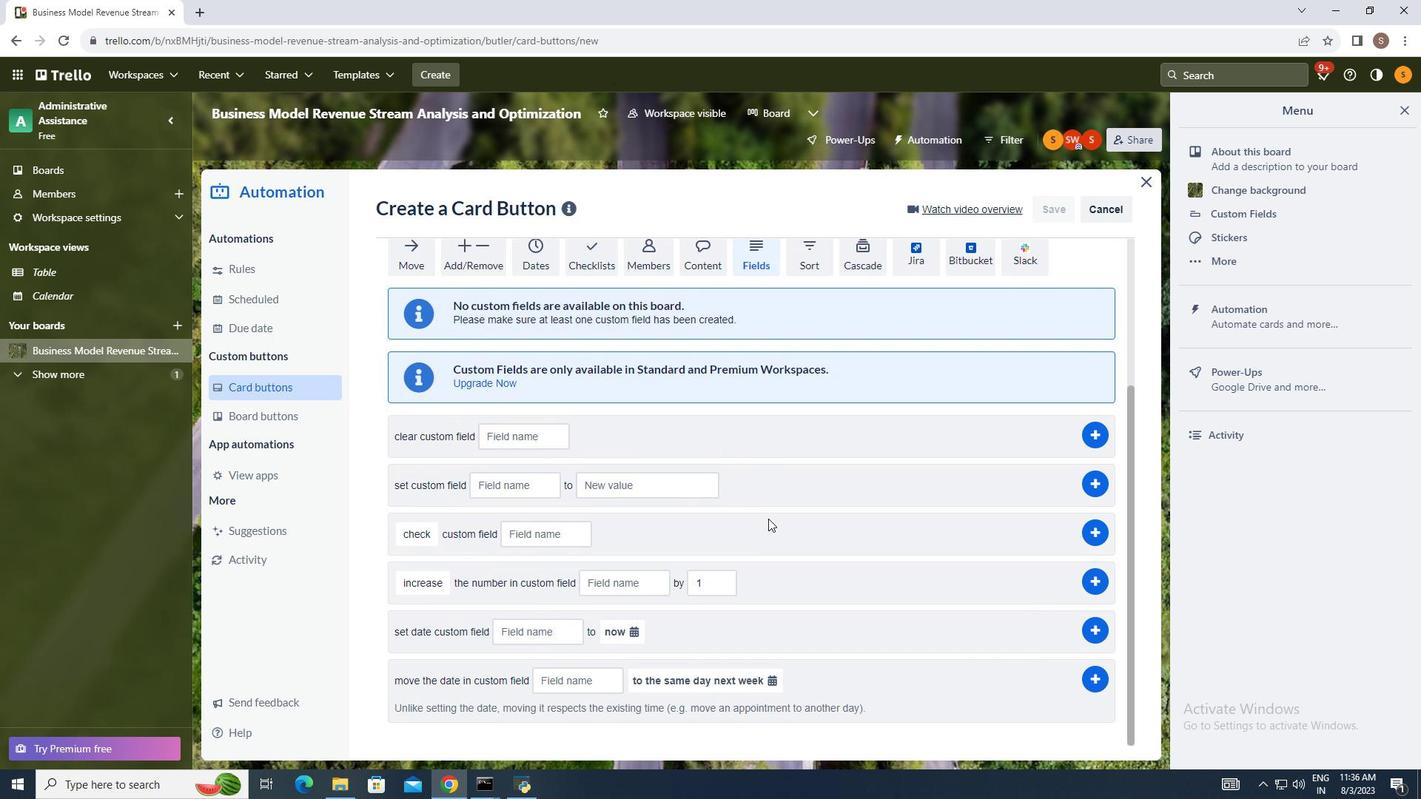 
Action: Mouse scrolled (767, 518) with delta (0, 0)
Screenshot: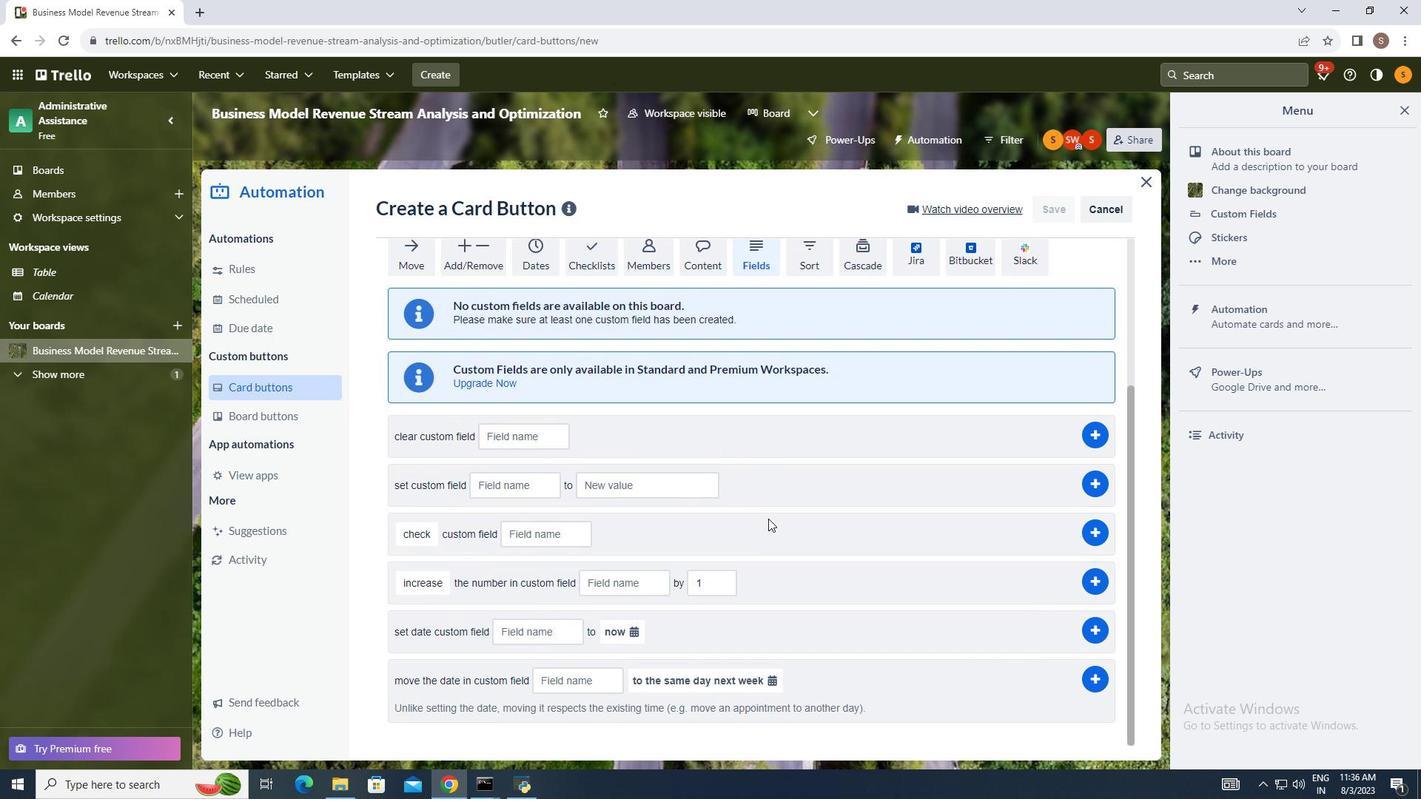 
Action: Mouse moved to (781, 542)
Screenshot: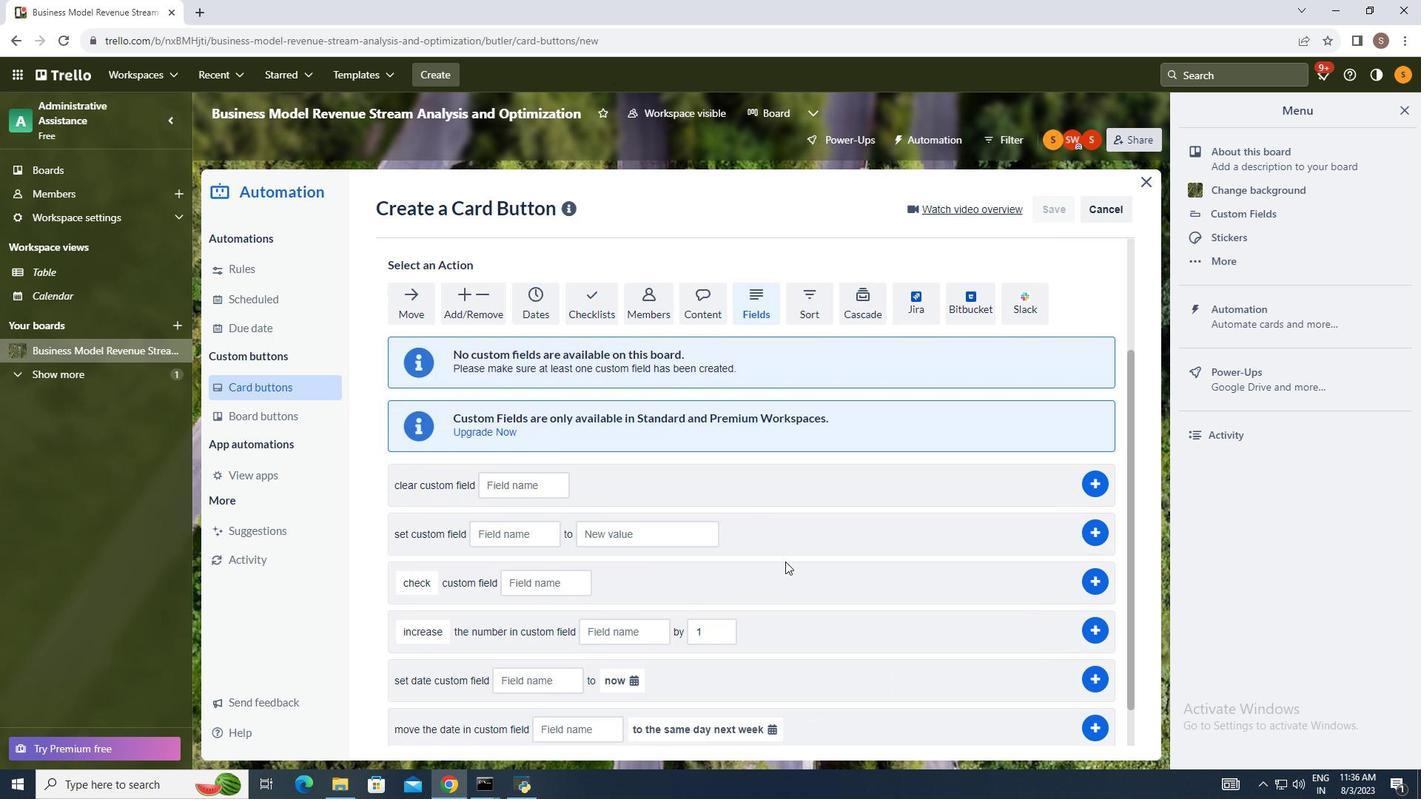 
Action: Mouse scrolled (781, 541) with delta (0, 0)
Screenshot: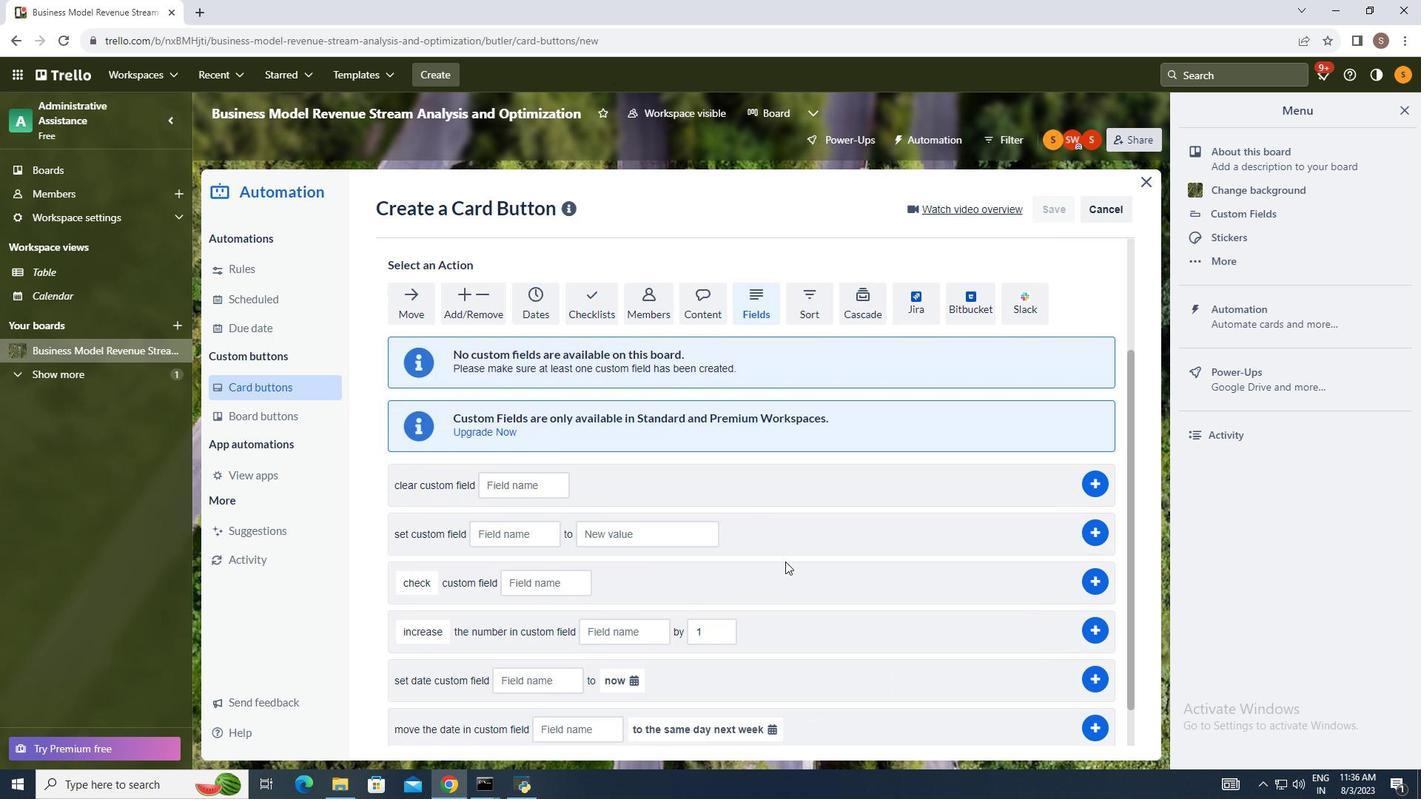 
Action: Mouse moved to (781, 544)
Screenshot: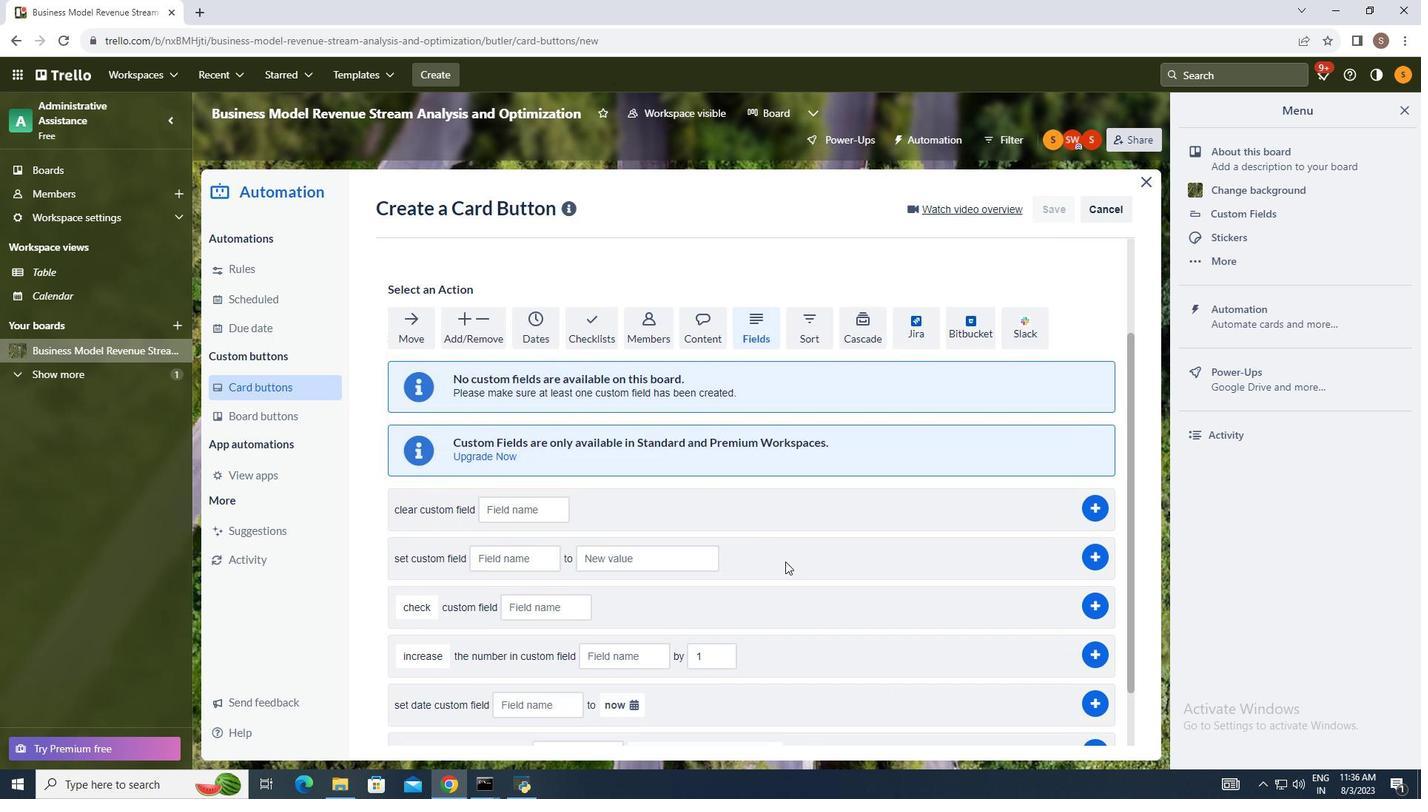 
Action: Mouse scrolled (781, 543) with delta (0, 0)
Screenshot: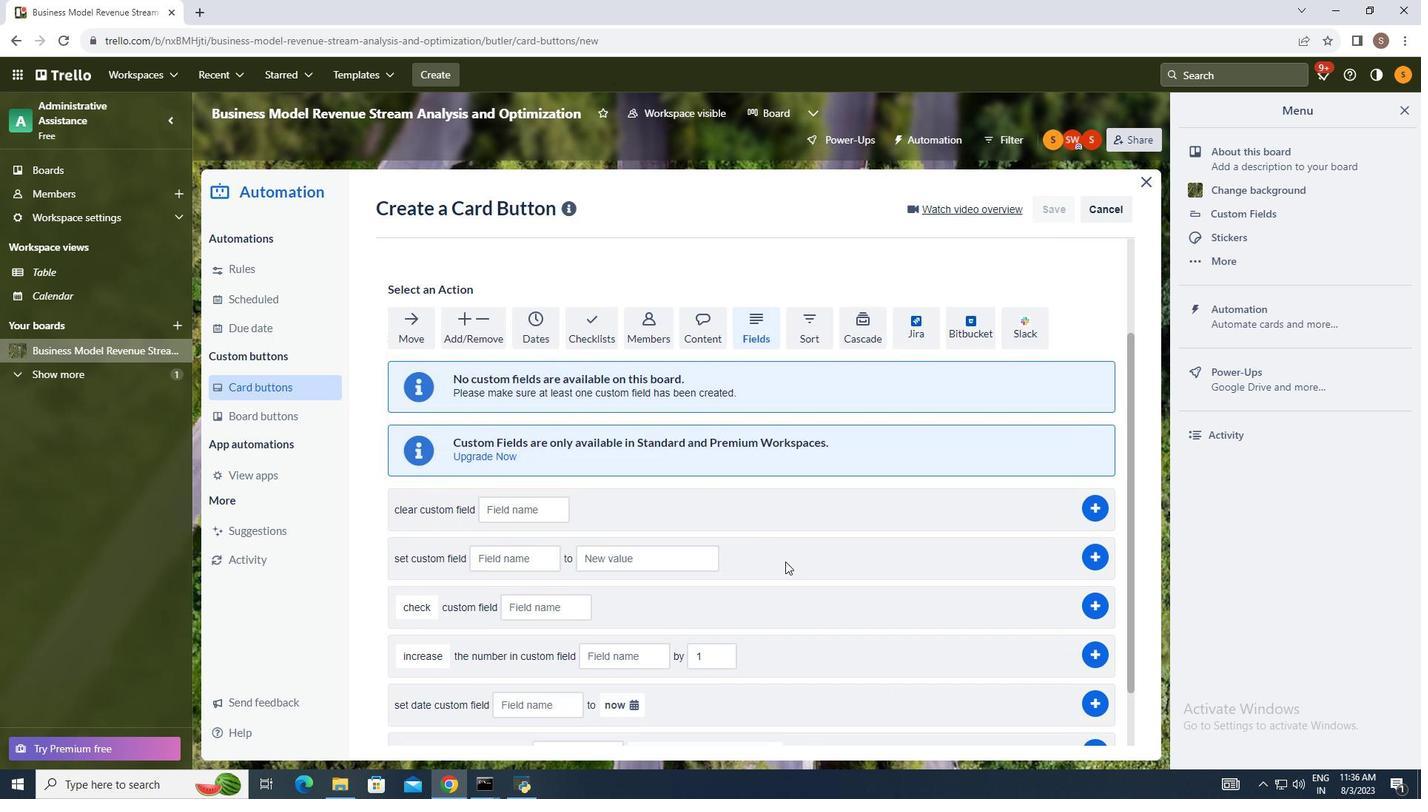 
Action: Mouse moved to (783, 559)
Screenshot: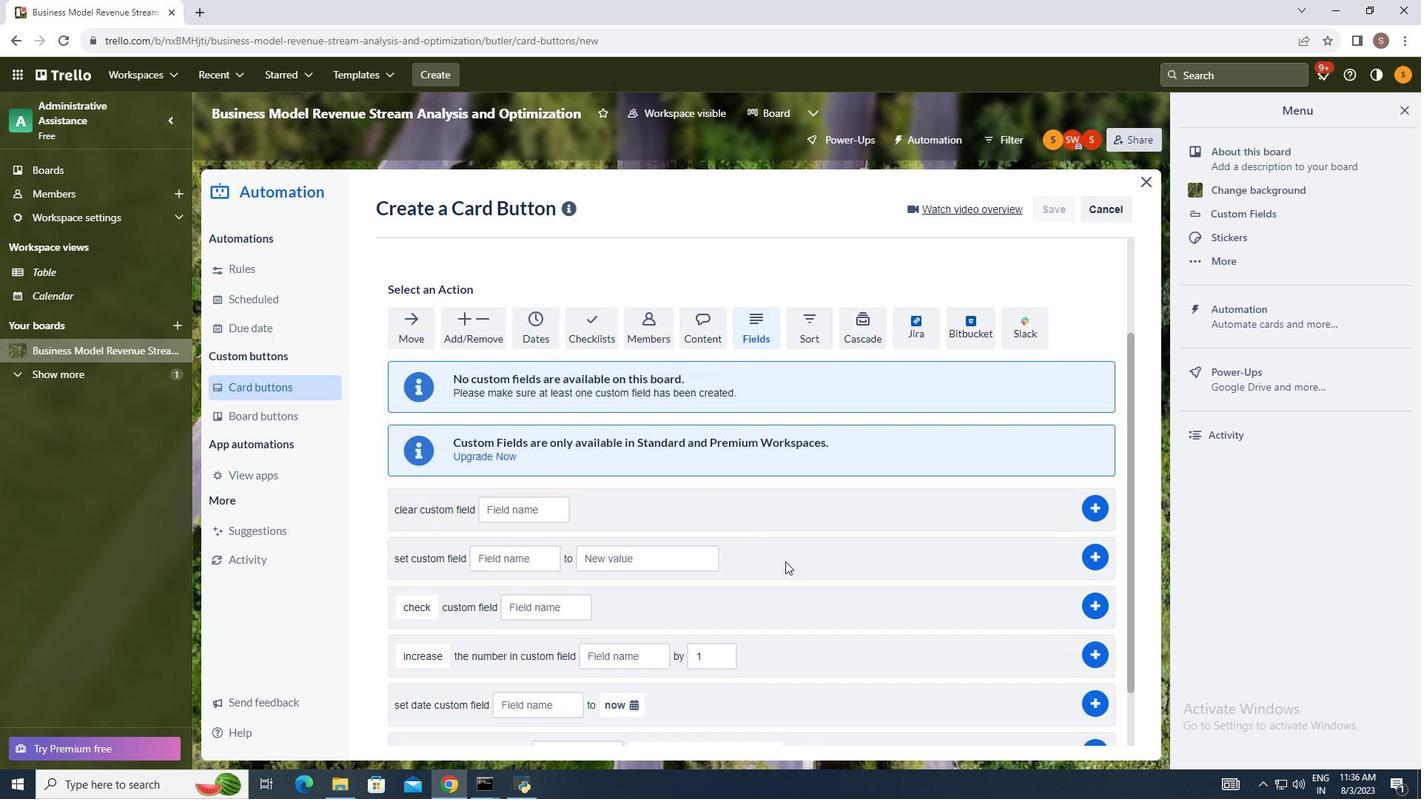 
Action: Mouse scrolled (783, 560) with delta (0, 0)
Screenshot: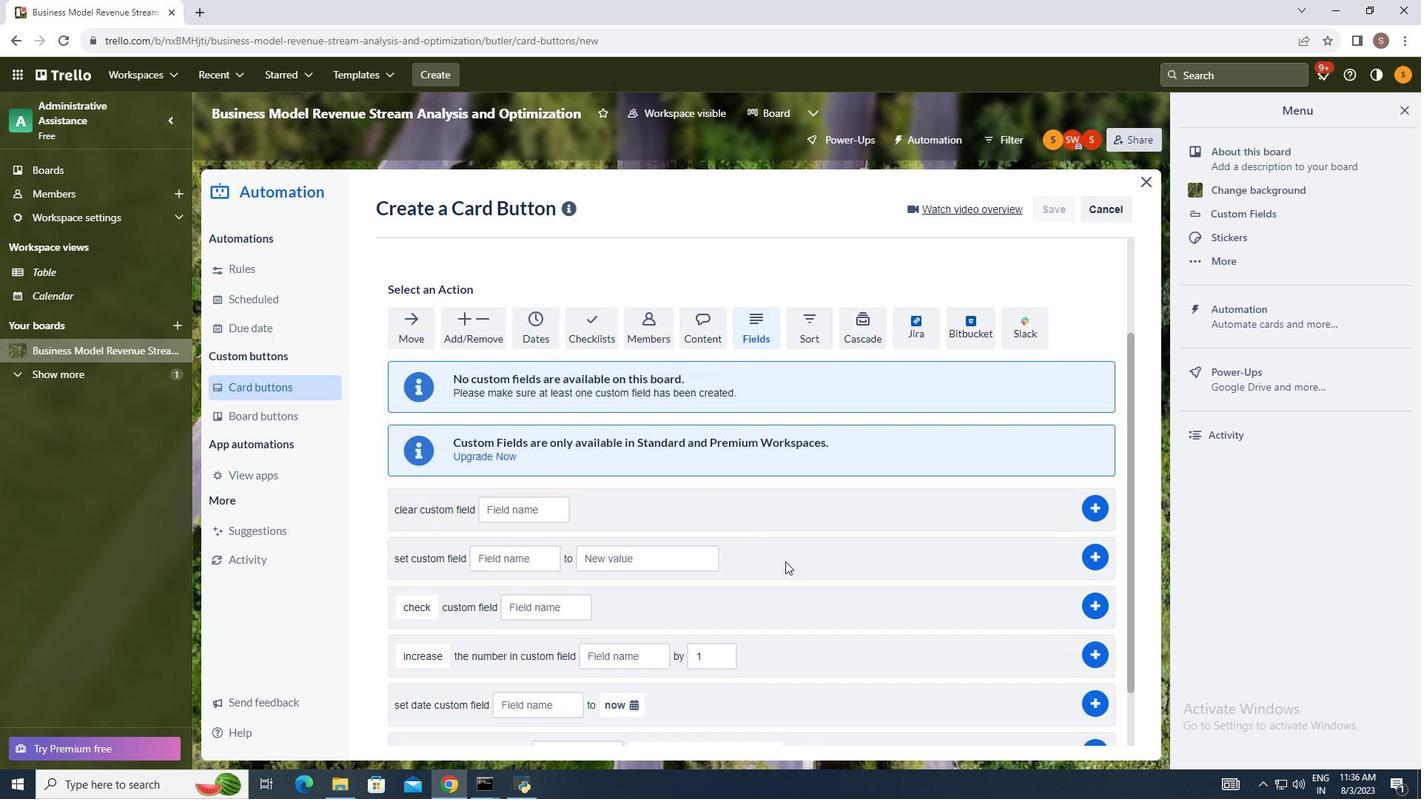 
Action: Mouse moved to (779, 600)
Screenshot: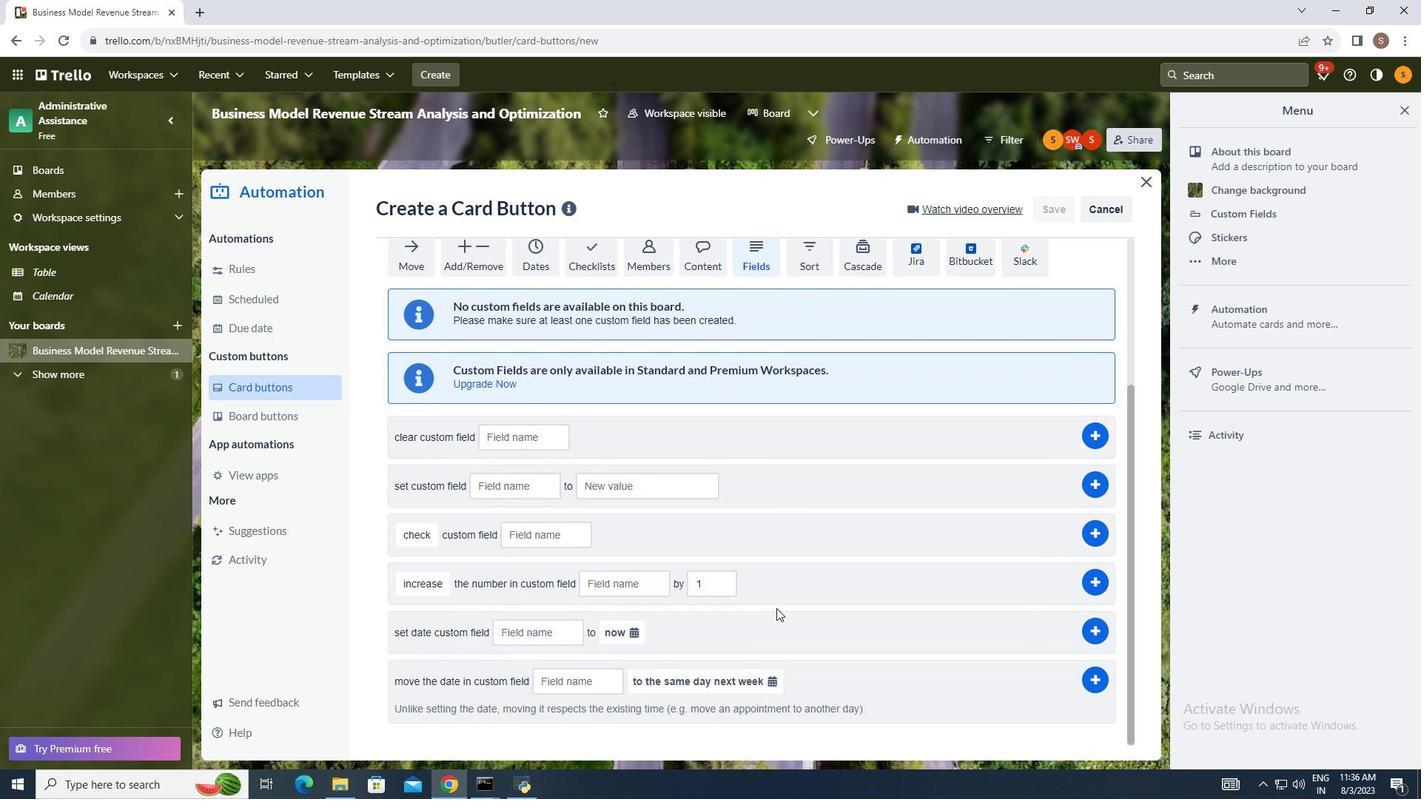 
Action: Mouse scrolled (781, 599) with delta (0, 0)
Screenshot: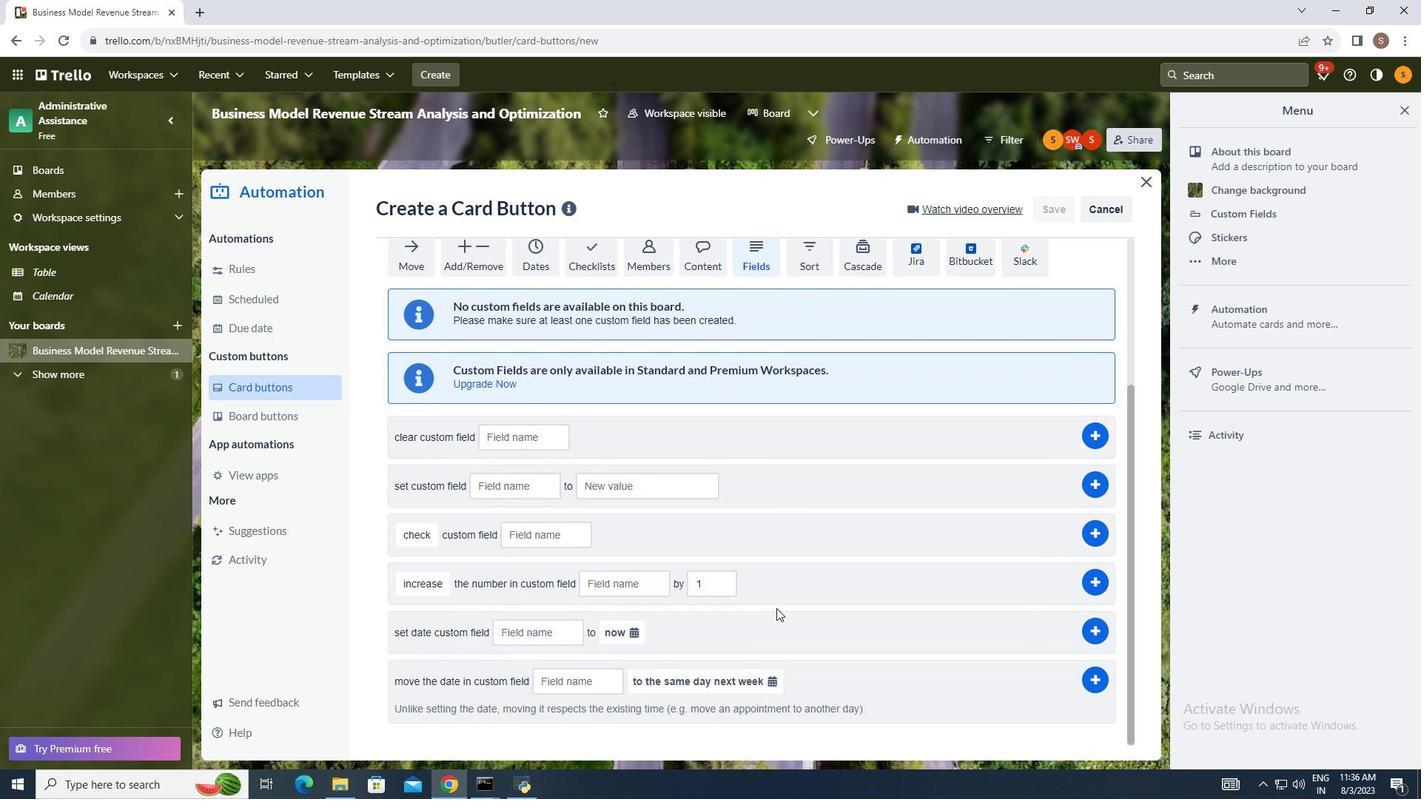 
Action: Mouse scrolled (781, 599) with delta (0, 0)
Screenshot: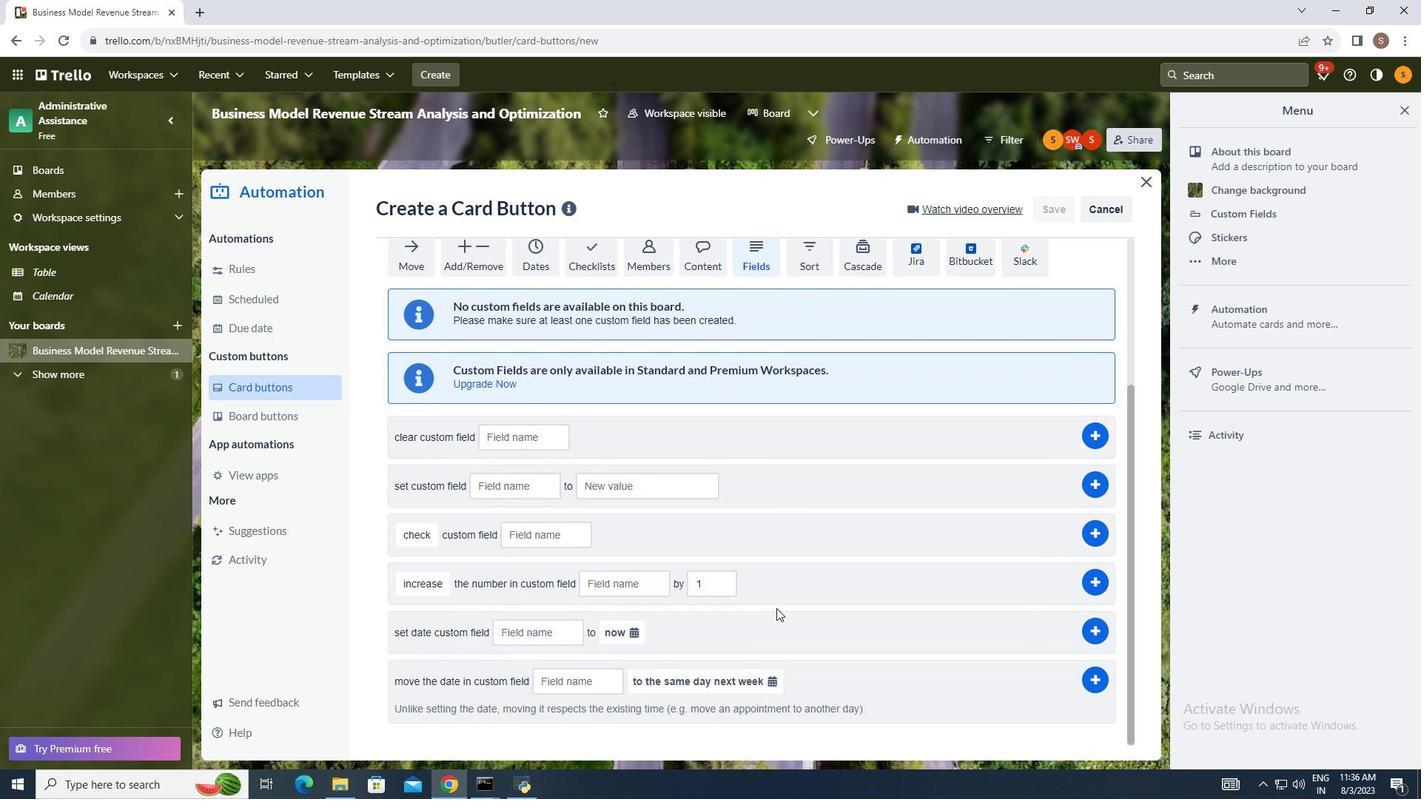 
Action: Mouse moved to (512, 633)
Screenshot: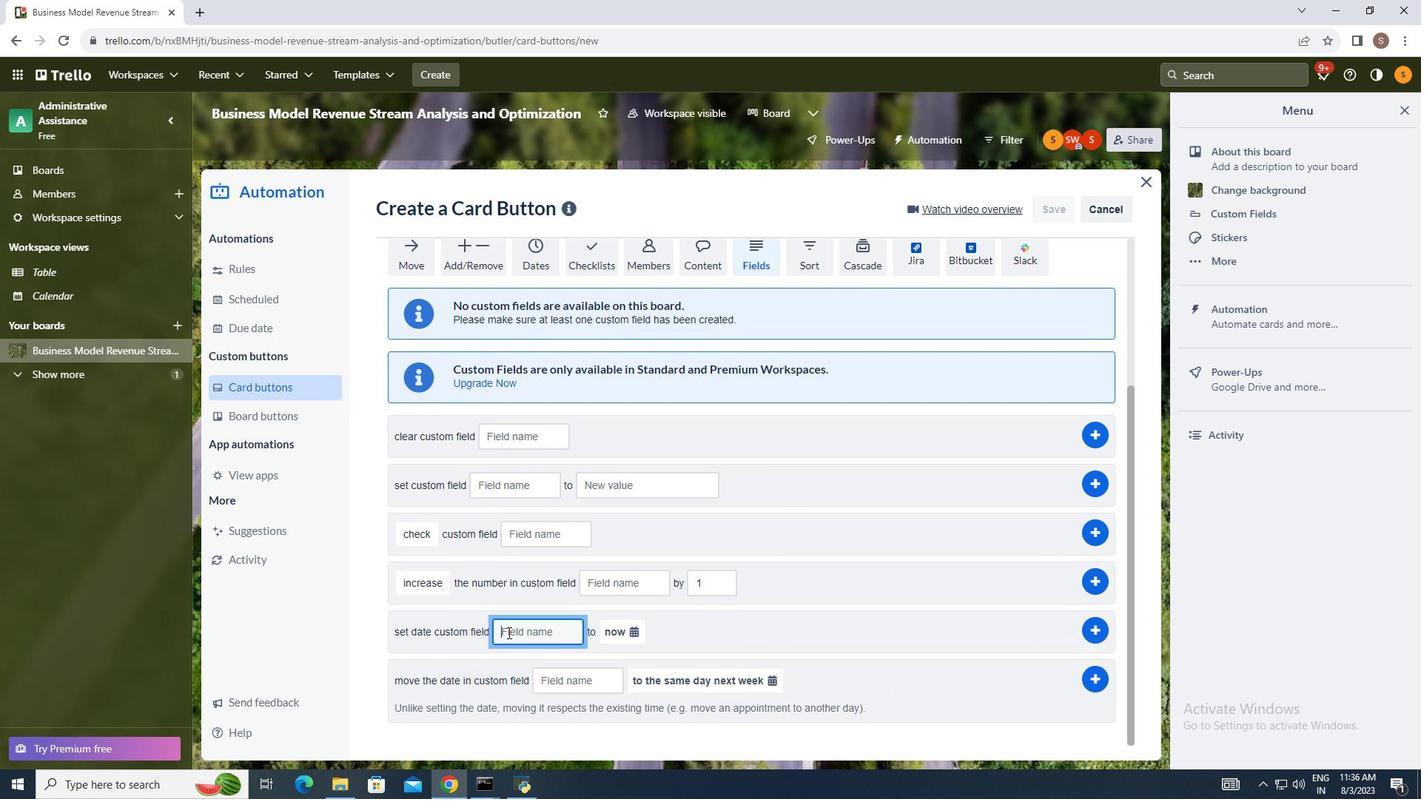 
Action: Mouse pressed left at (512, 633)
Screenshot: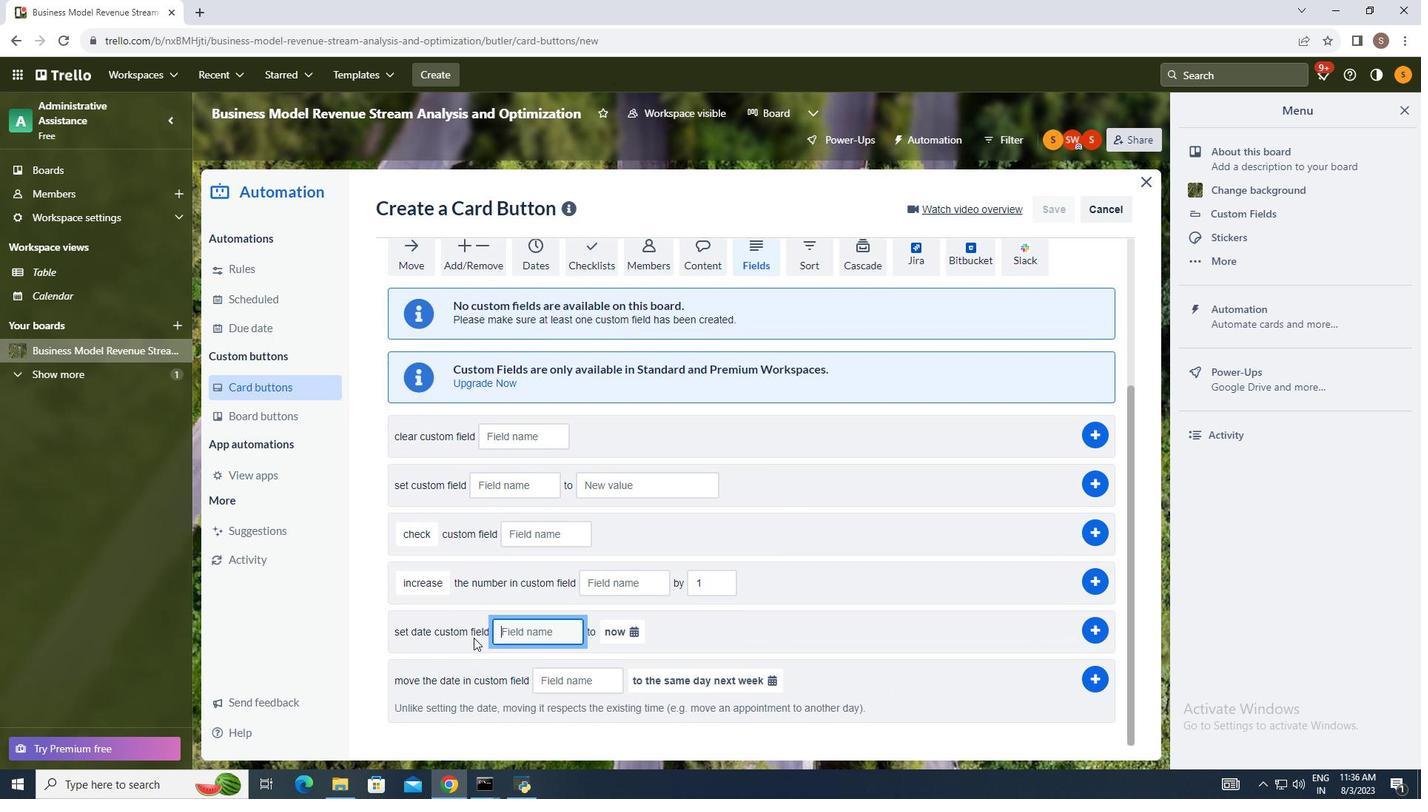 
Action: Mouse moved to (333, 631)
Screenshot: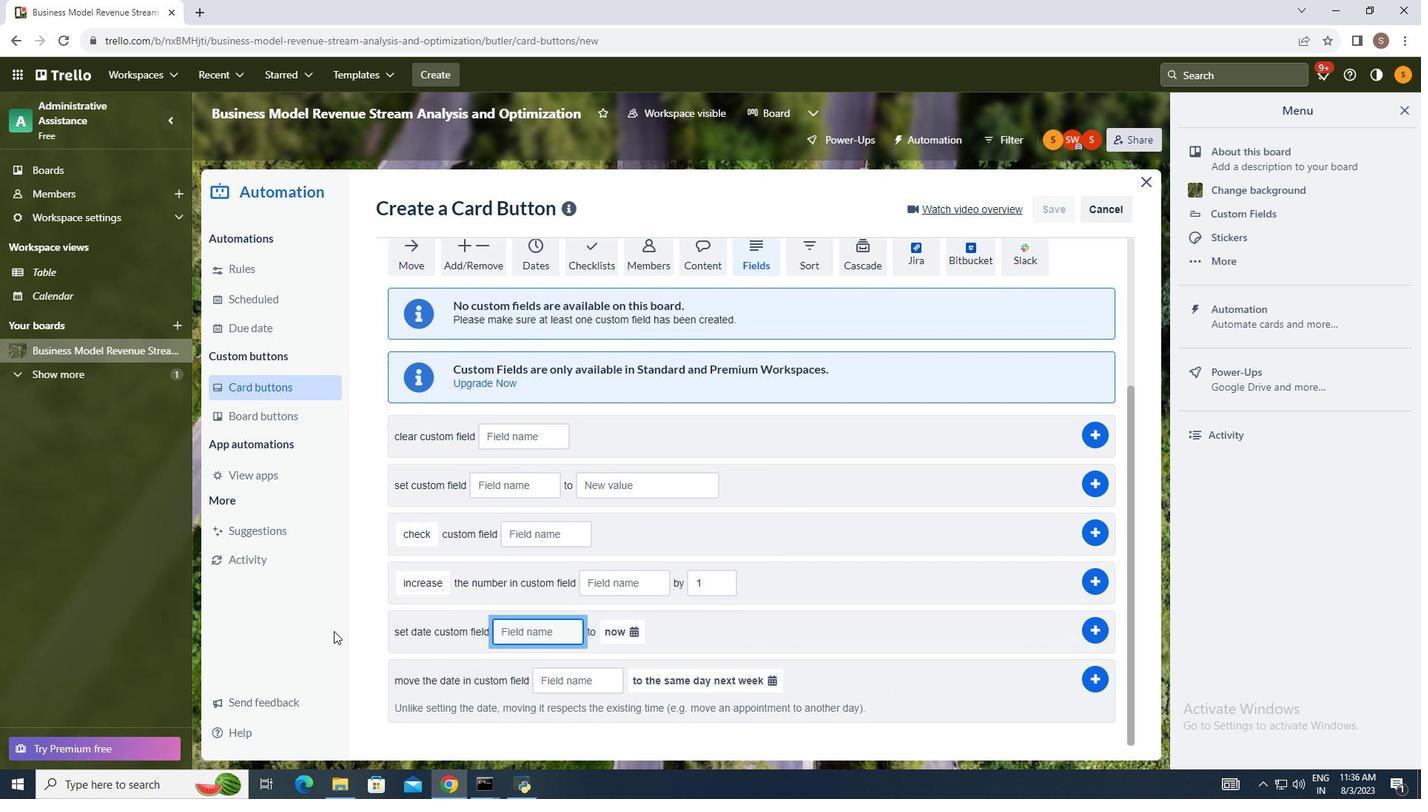 
Action: Key pressed assignee
Screenshot: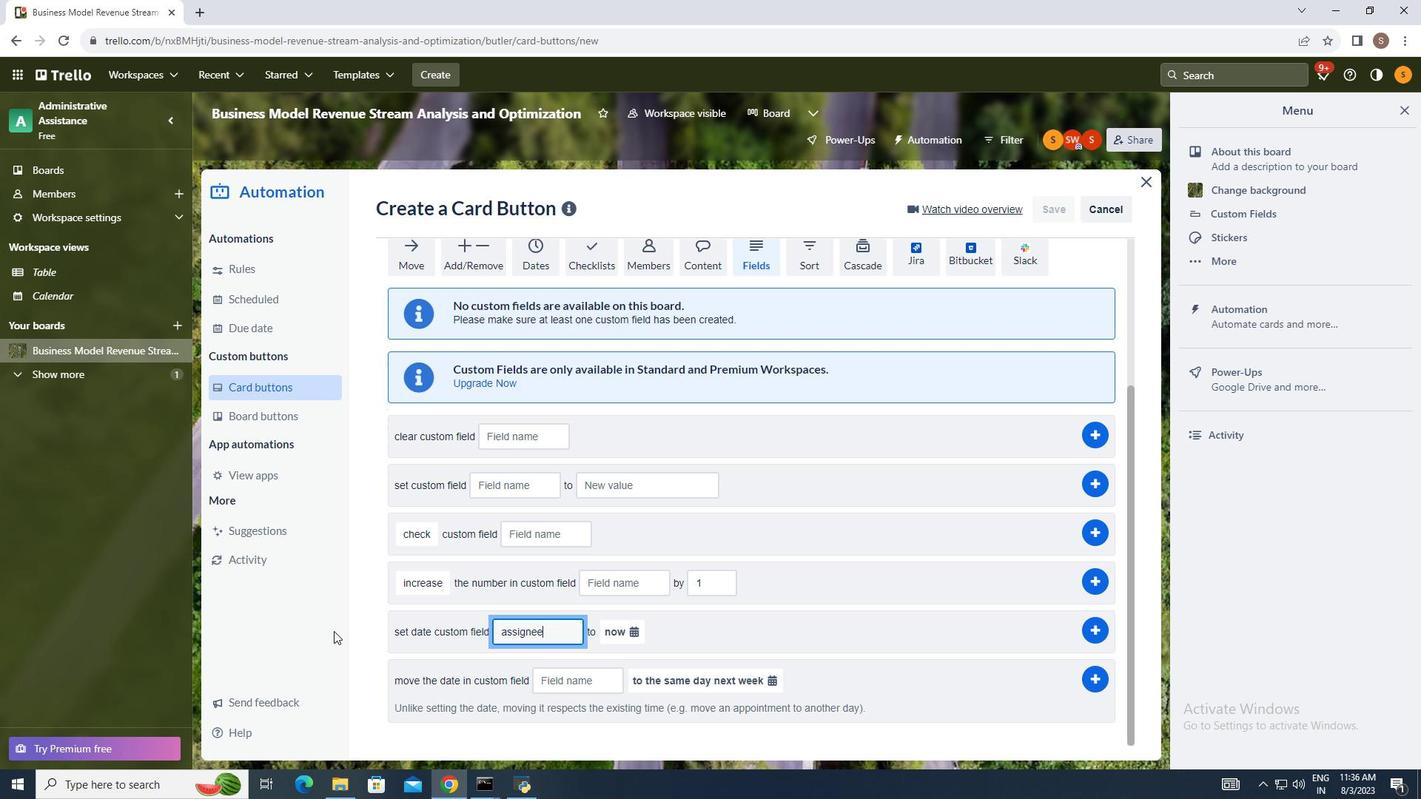 
Action: Mouse moved to (611, 634)
Screenshot: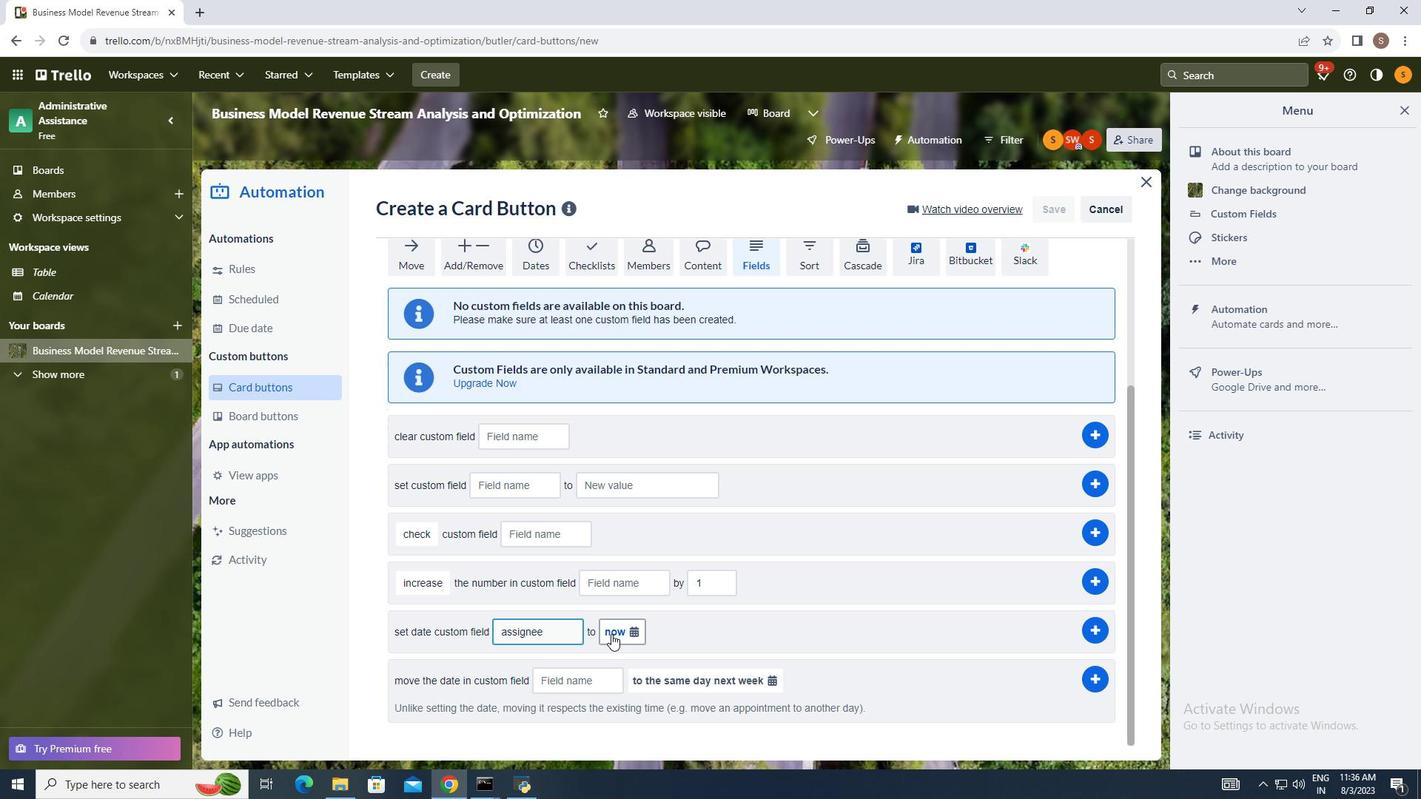 
Action: Mouse pressed left at (611, 634)
Screenshot: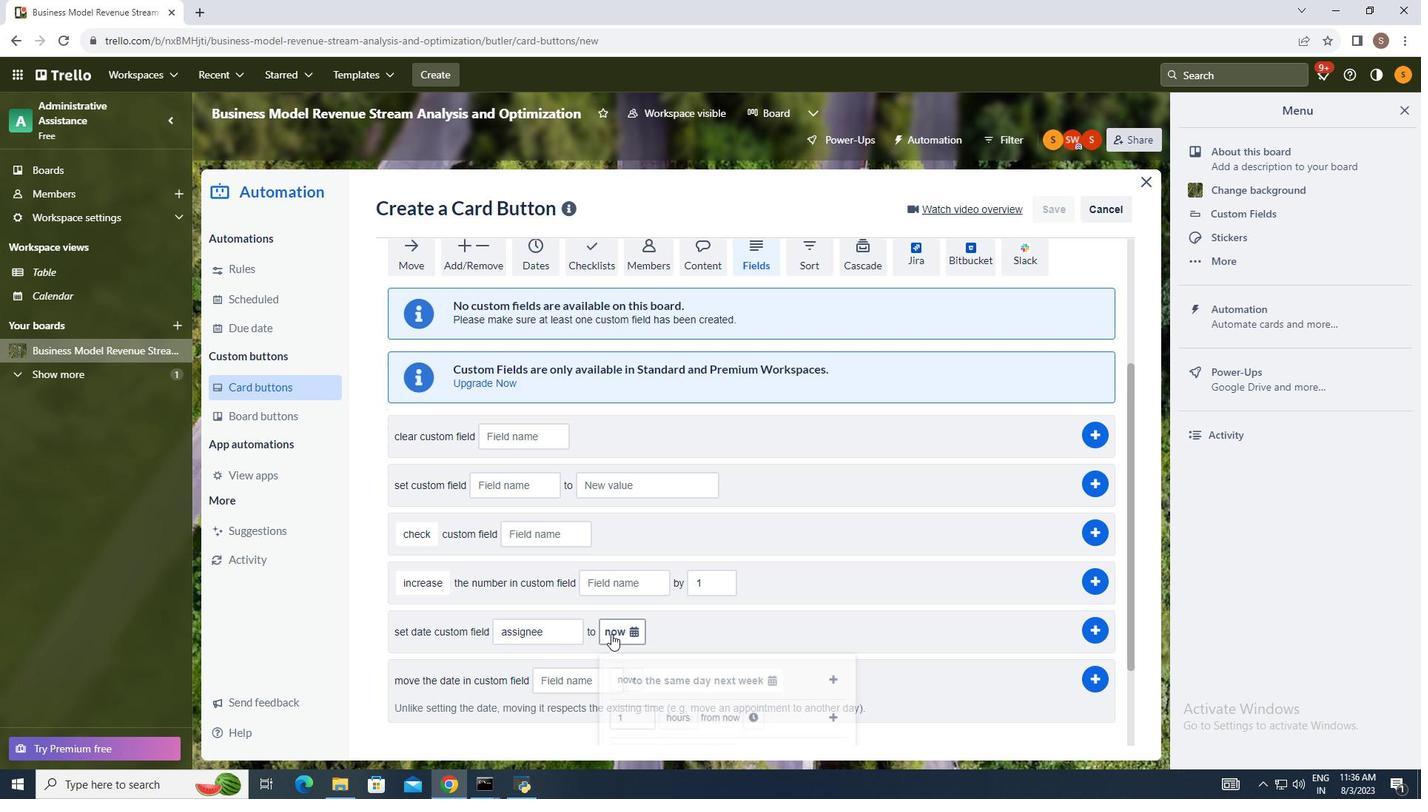 
Action: Mouse moved to (624, 690)
Screenshot: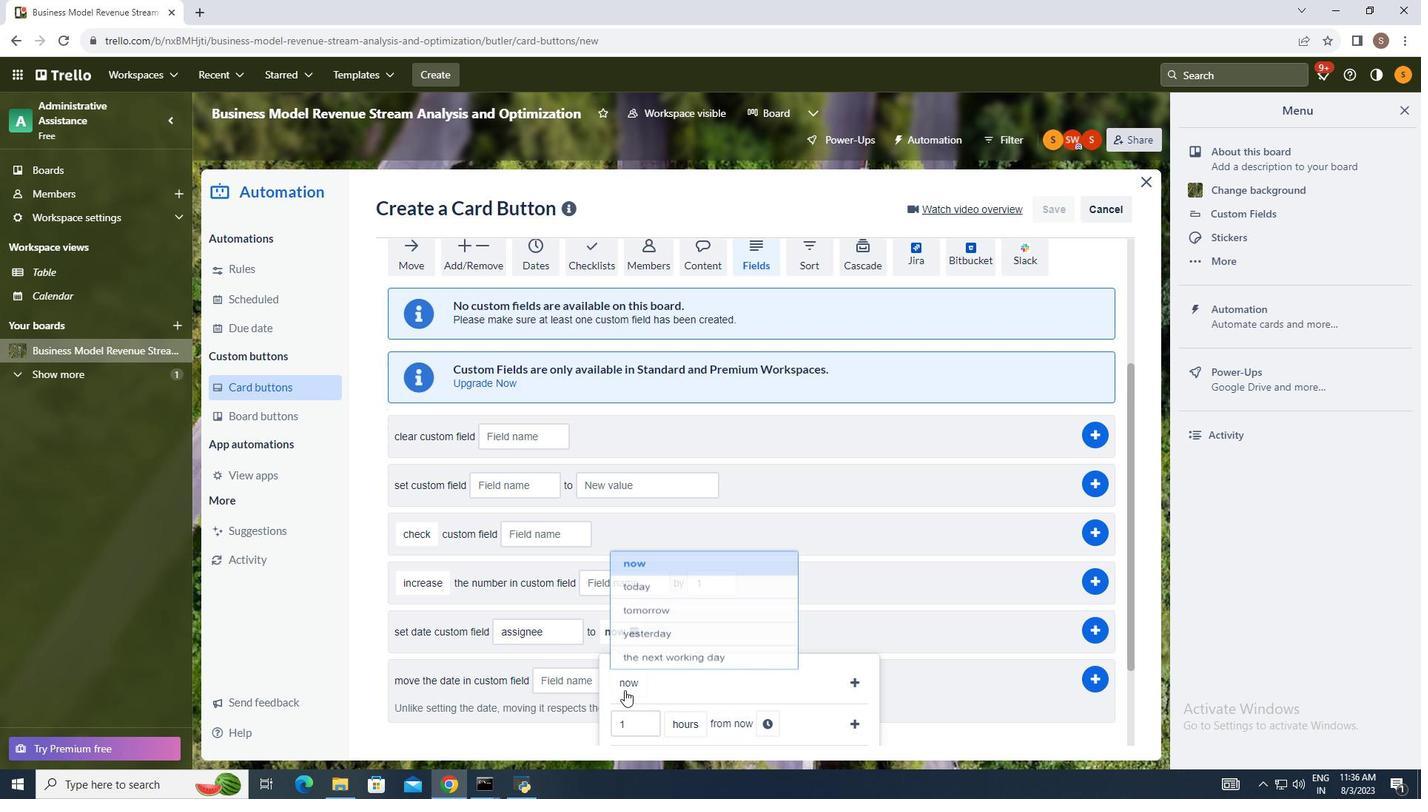 
Action: Mouse pressed left at (624, 690)
Screenshot: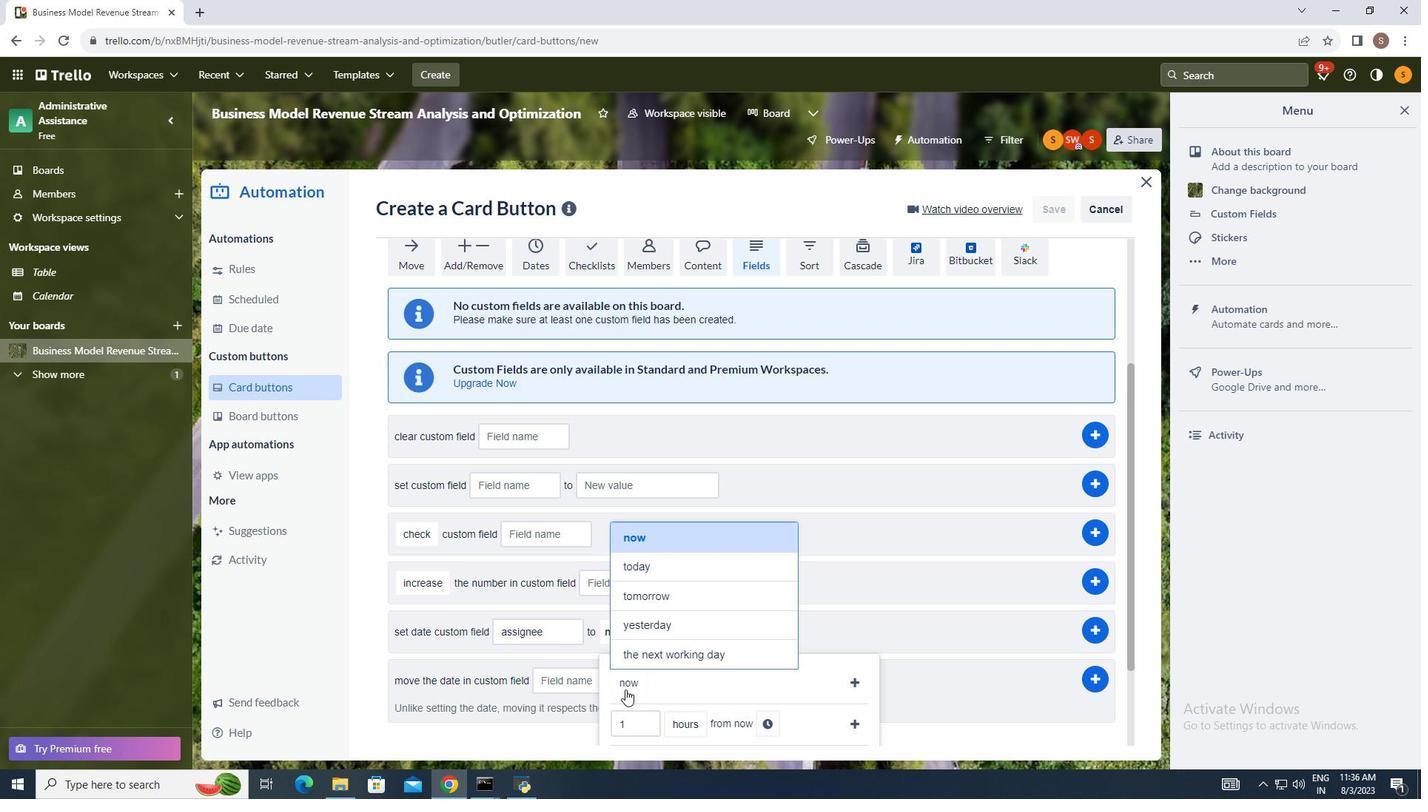 
Action: Mouse moved to (656, 533)
Screenshot: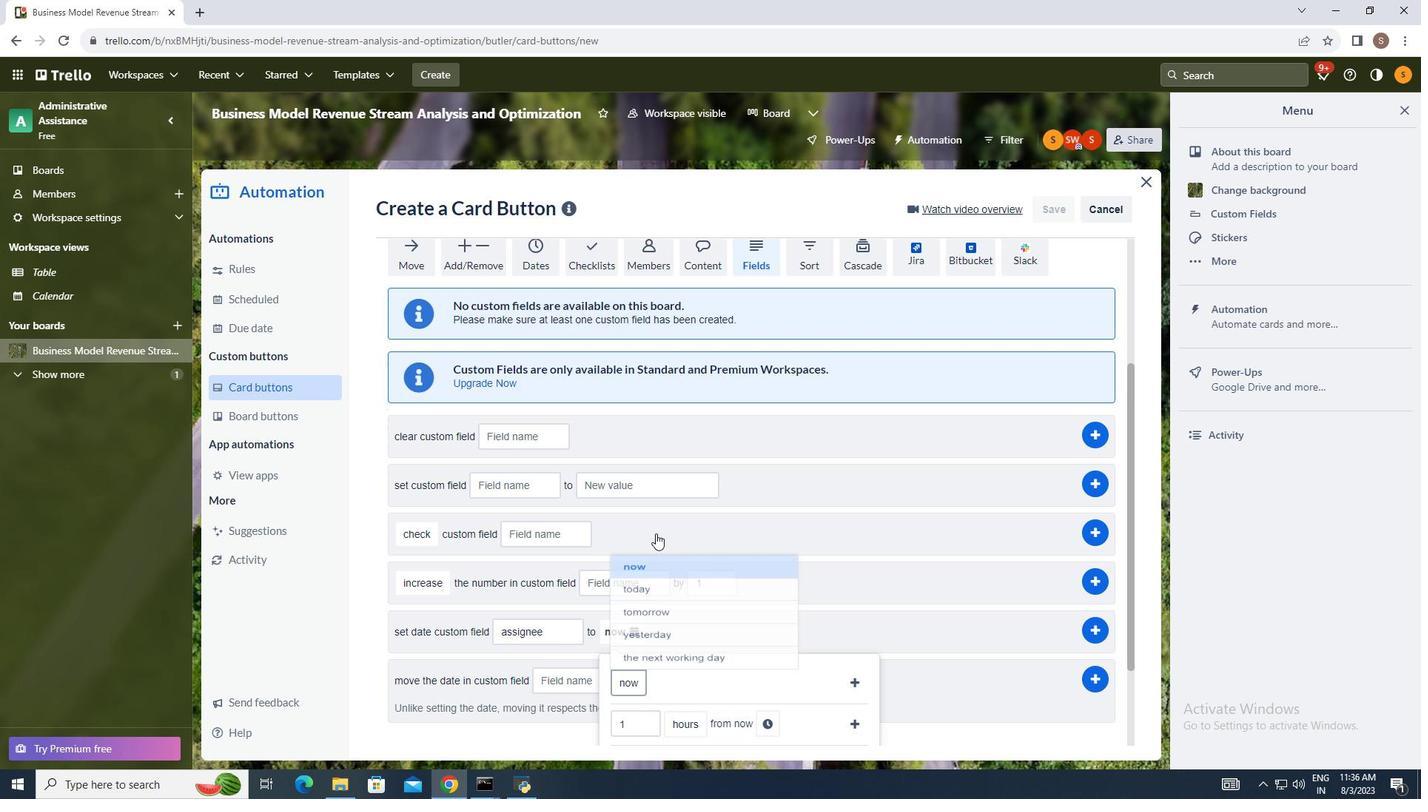 
Action: Mouse pressed left at (656, 533)
Screenshot: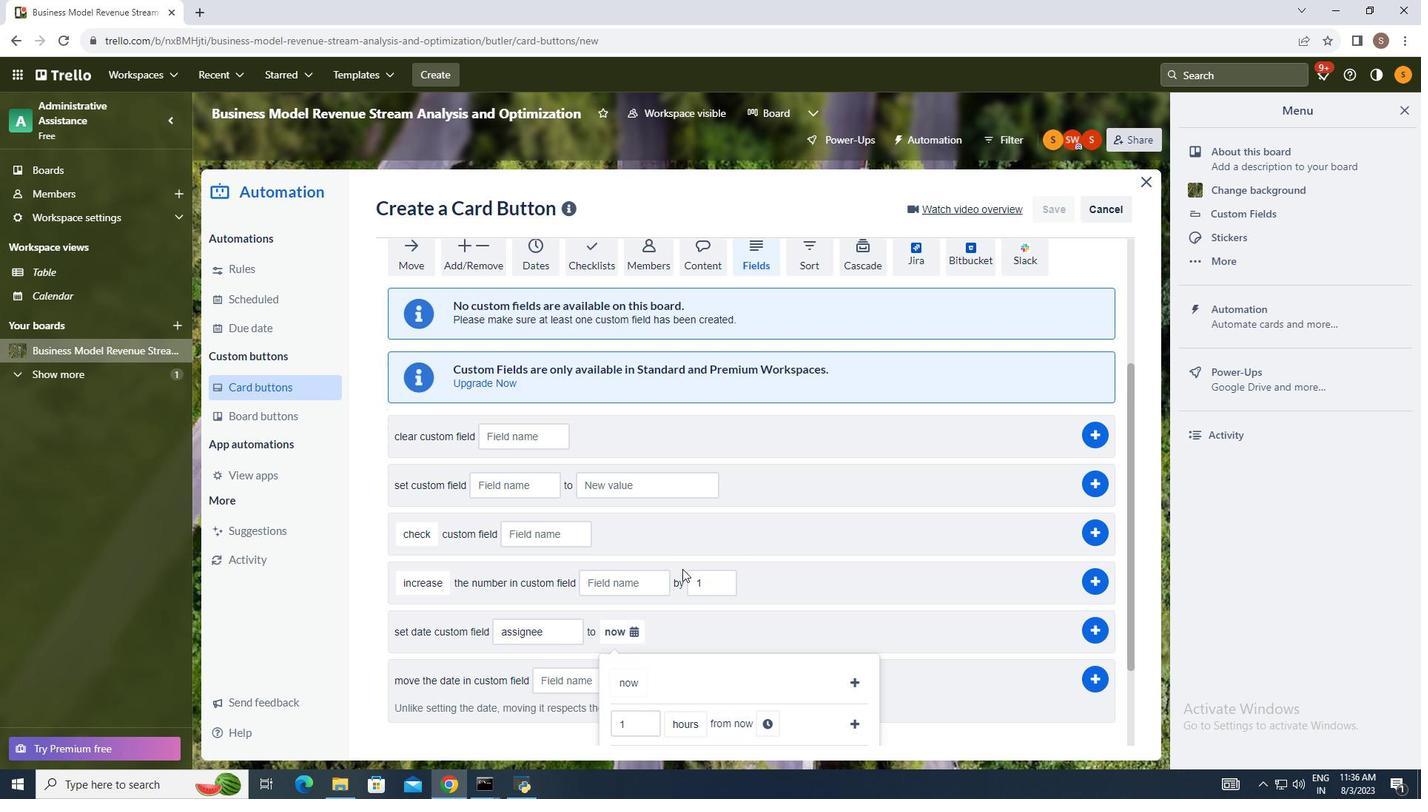 
Action: Mouse moved to (852, 684)
Screenshot: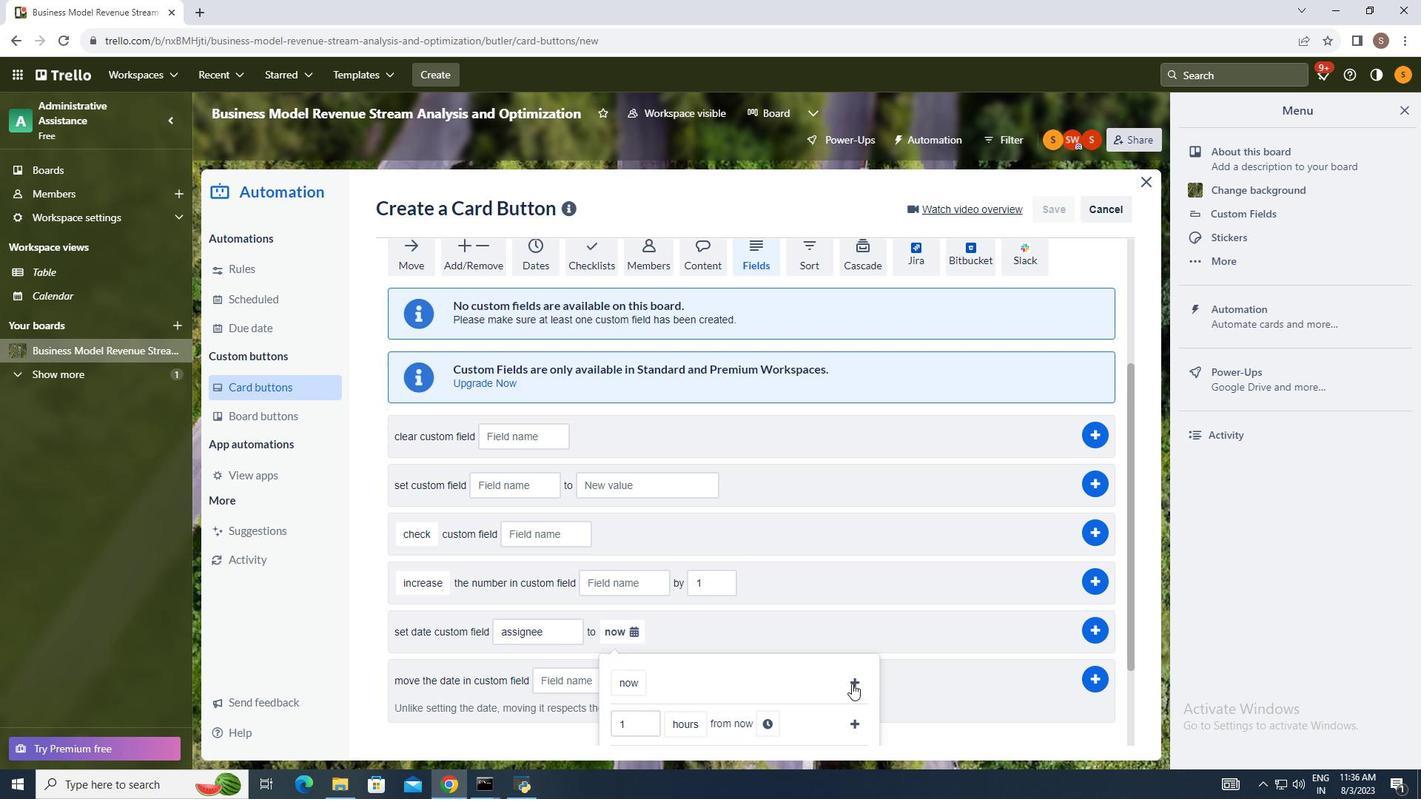 
Action: Mouse pressed left at (852, 684)
Screenshot: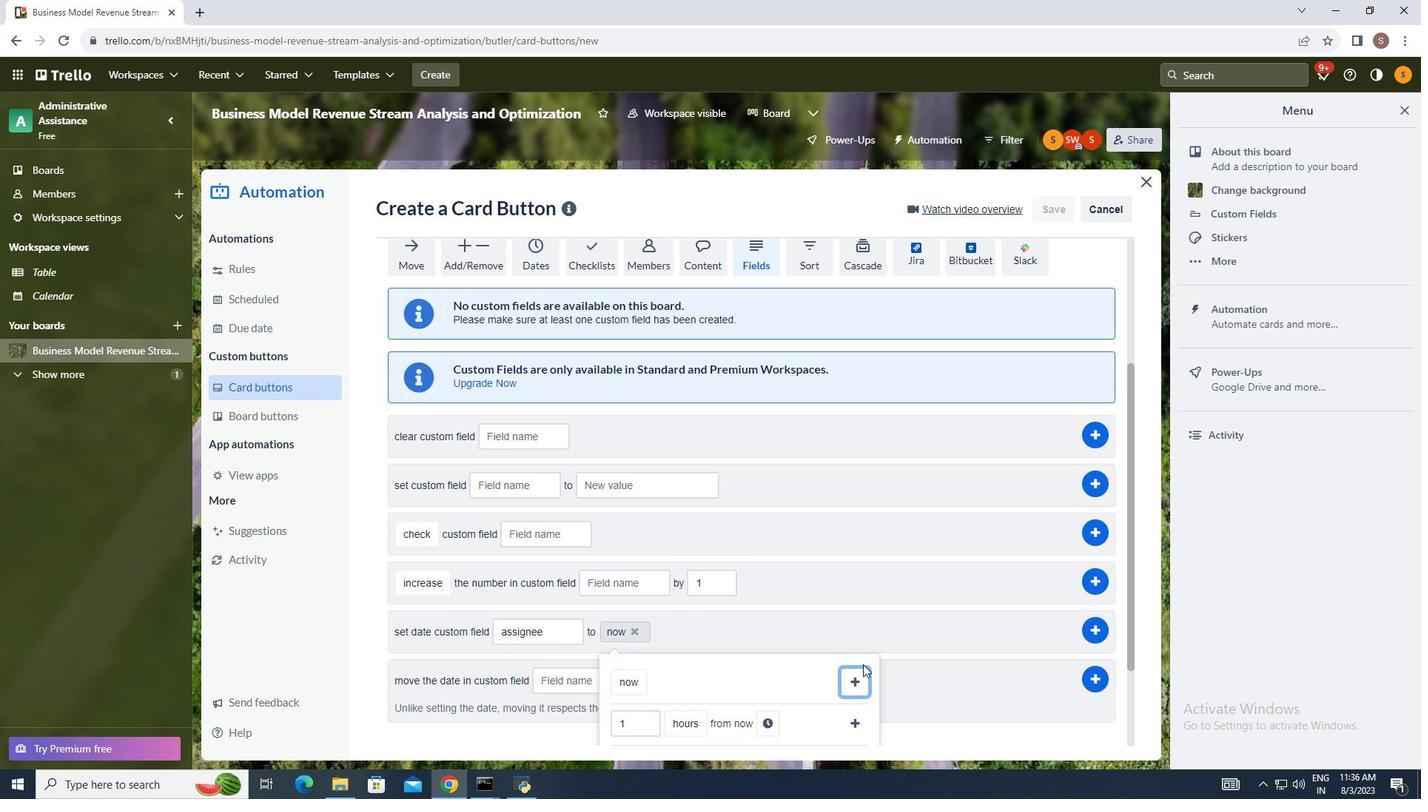 
Action: Mouse moved to (1095, 624)
Screenshot: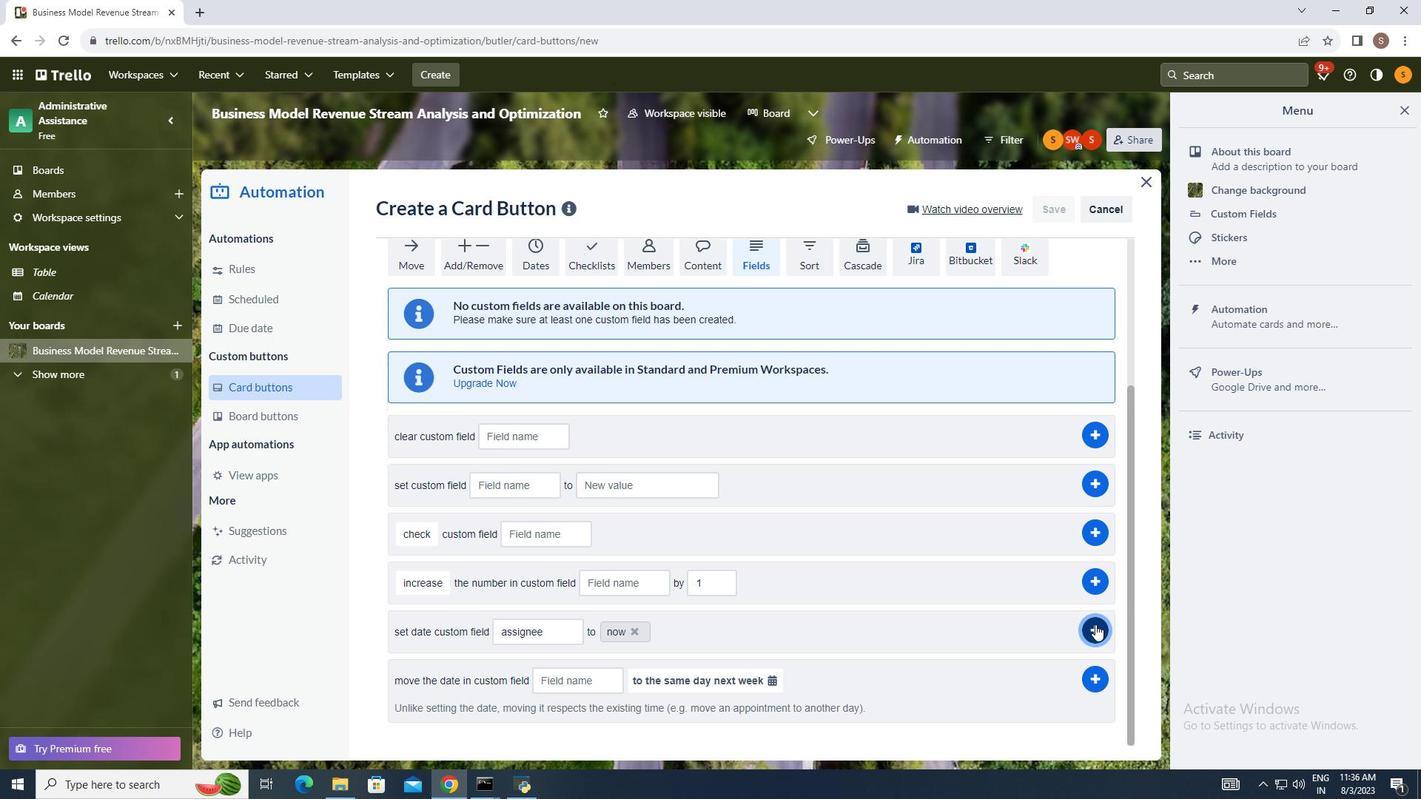 
Action: Mouse pressed left at (1095, 624)
Screenshot: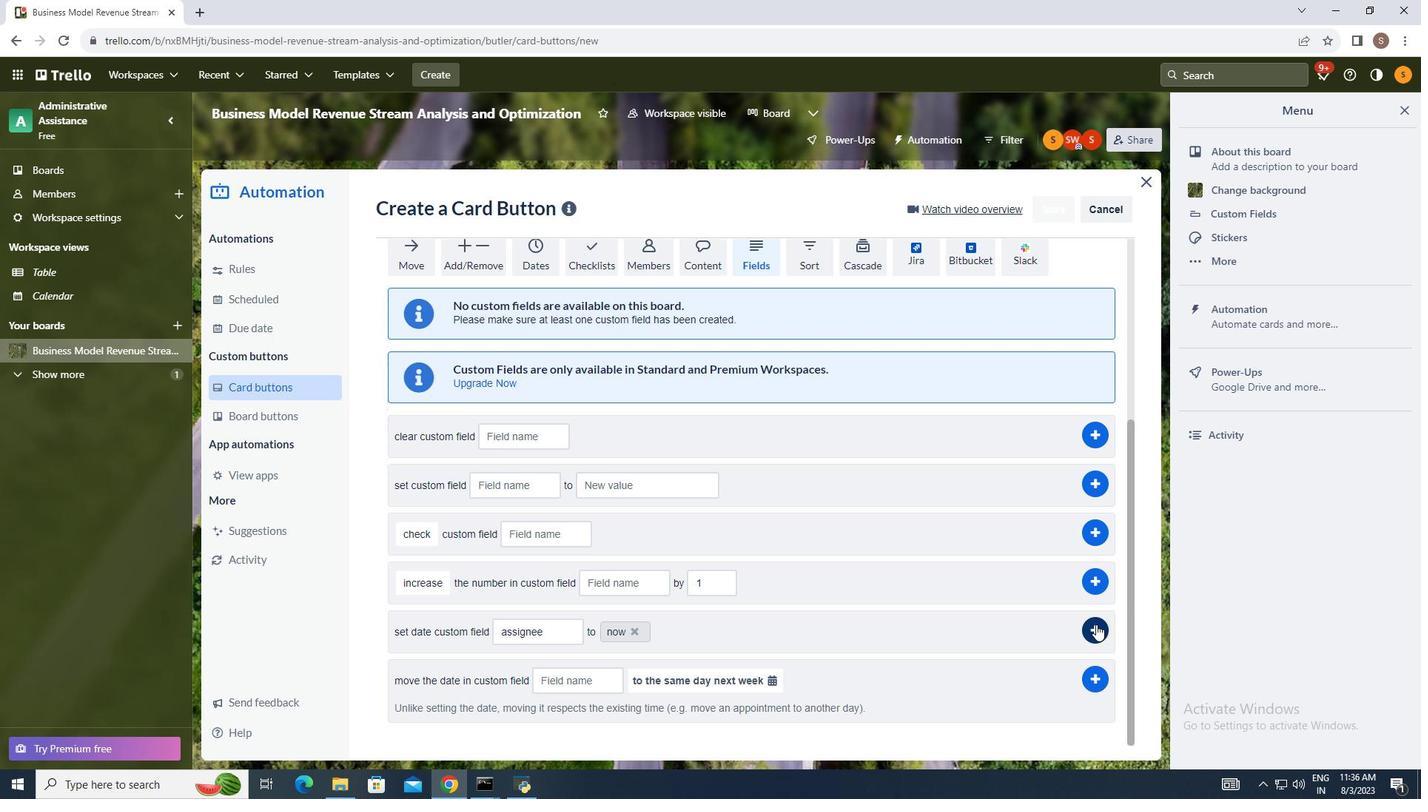 
Action: Mouse moved to (1167, 605)
Screenshot: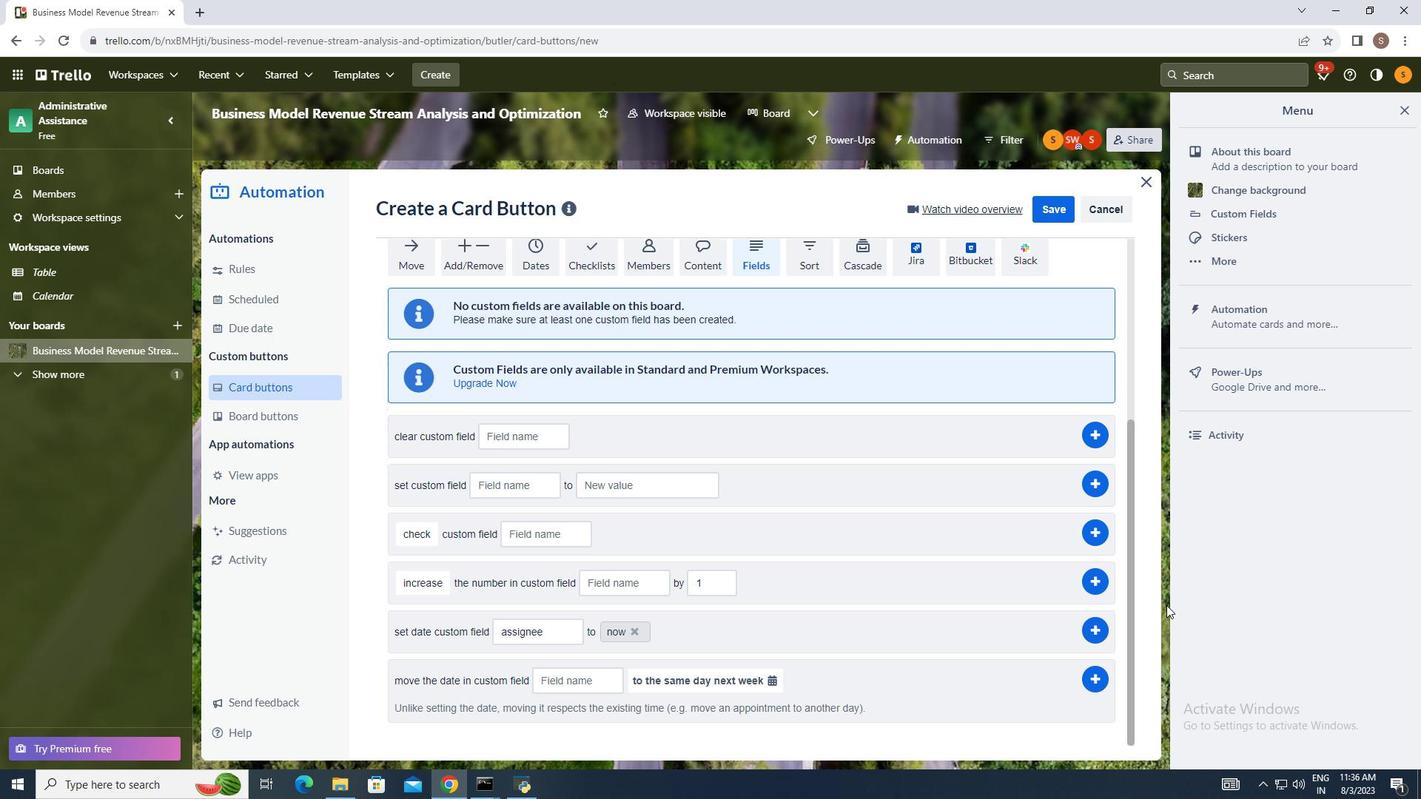 
